Task: Add Attachment from Google Drive to Card Card0000000139 in Board Board0000000035 in Workspace WS0000000012 in Trello. Add Cover Orange to Card Card0000000139 in Board Board0000000035 in Workspace WS0000000012 in Trello. Add "Add Label …" with "Title" Title0000000139 to Button Button0000000139 to Card Card0000000139 in Board Board0000000035 in Workspace WS0000000012 in Trello. Add Description DS0000000139 to Card Card0000000139 in Board Board0000000035 in Workspace WS0000000012 in Trello. Add Comment CM0000000139 to Card Card0000000139 in Board Board0000000035 in Workspace WS0000000012 in Trello
Action: Mouse moved to (349, 523)
Screenshot: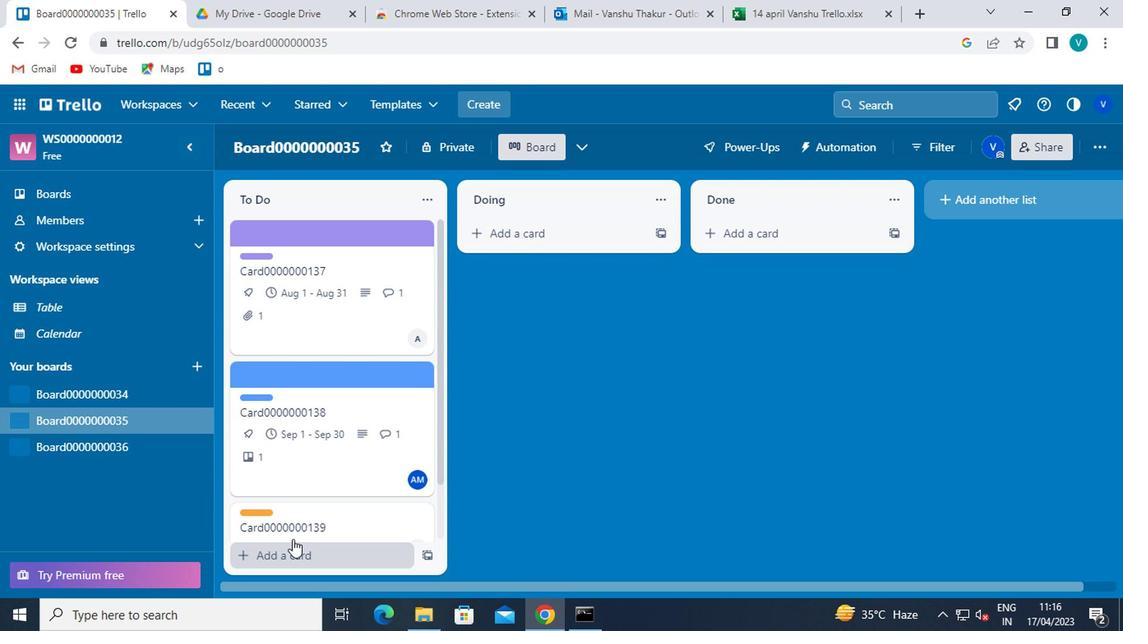 
Action: Mouse pressed left at (349, 523)
Screenshot: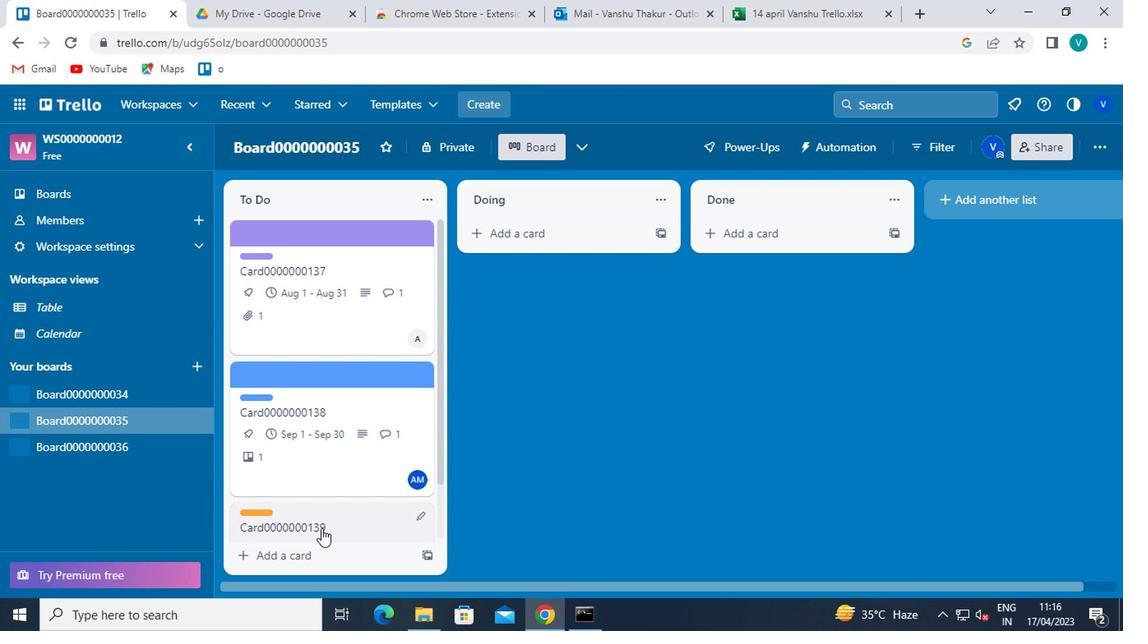 
Action: Mouse moved to (789, 364)
Screenshot: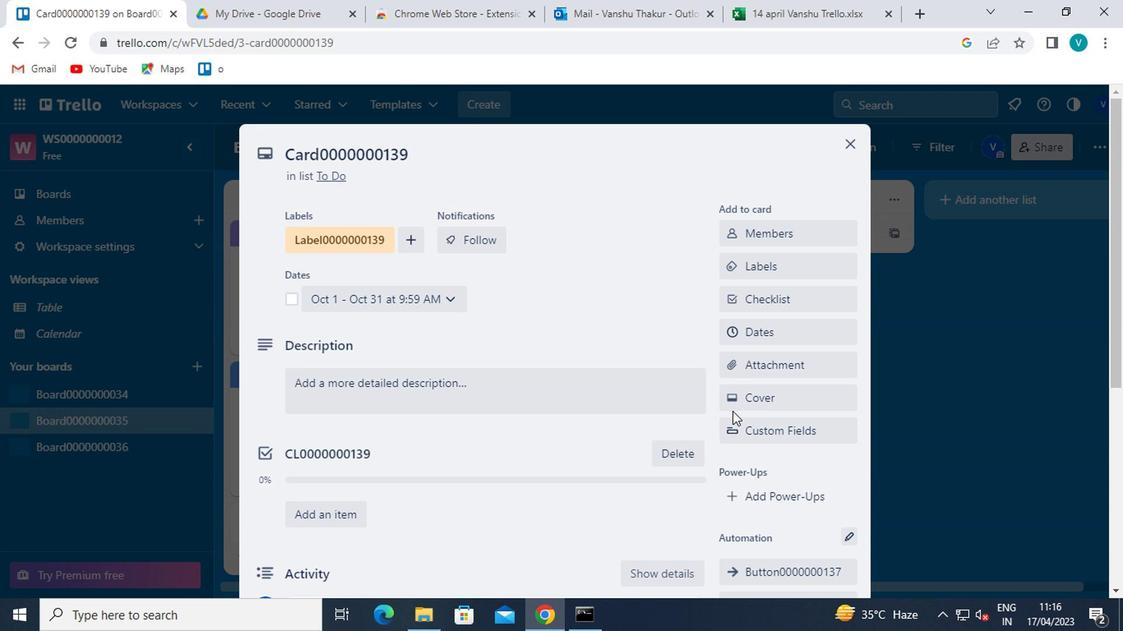 
Action: Mouse pressed left at (789, 364)
Screenshot: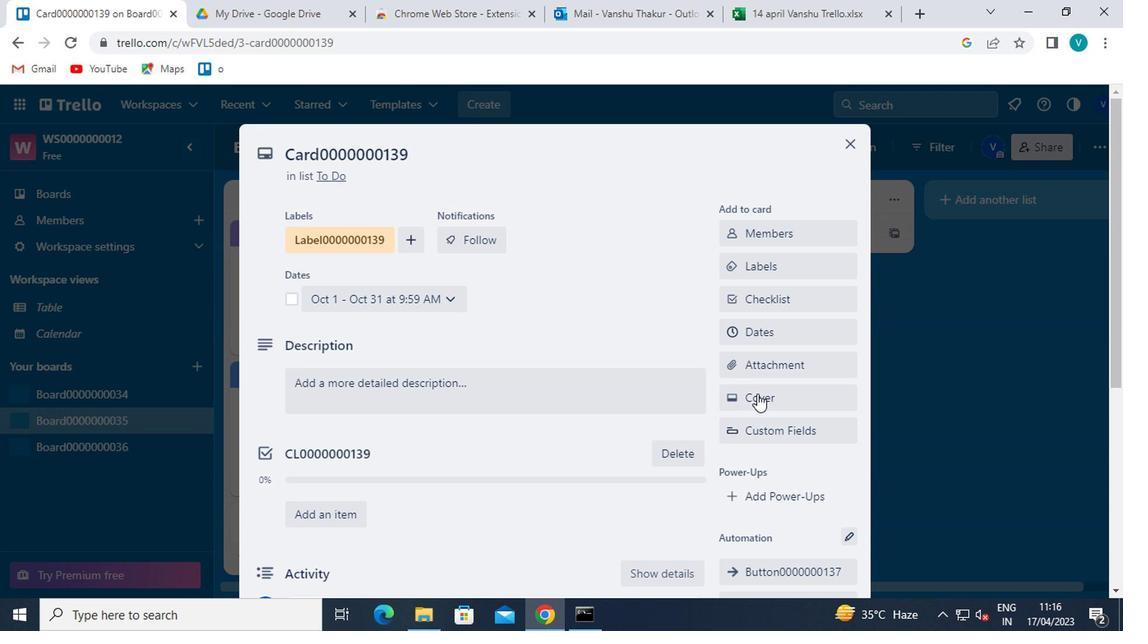 
Action: Mouse moved to (807, 225)
Screenshot: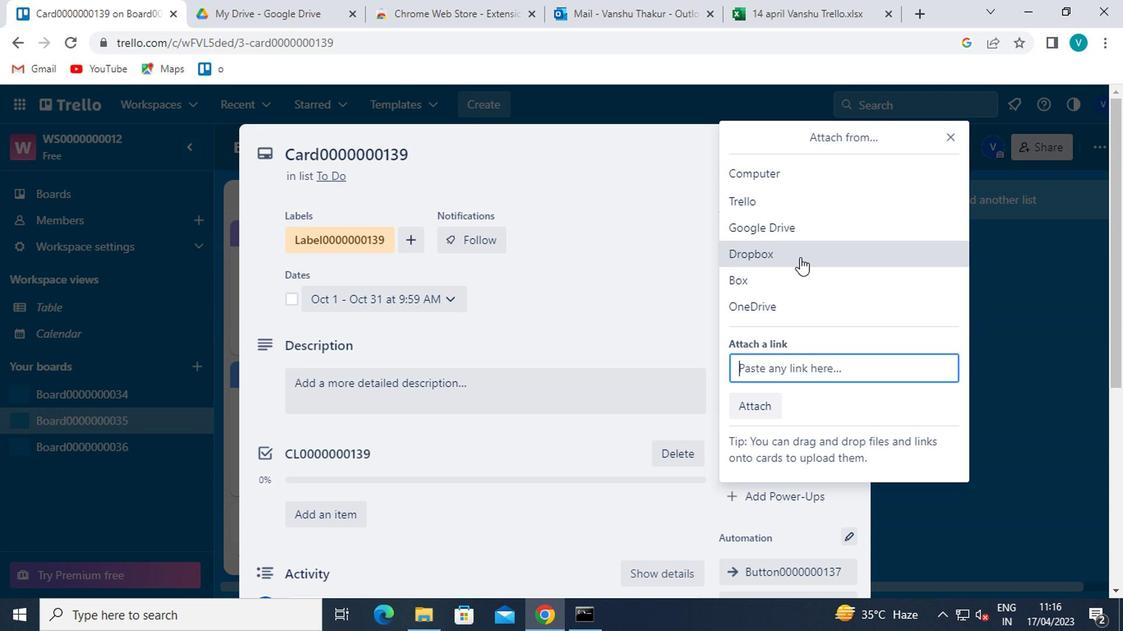 
Action: Mouse pressed left at (807, 225)
Screenshot: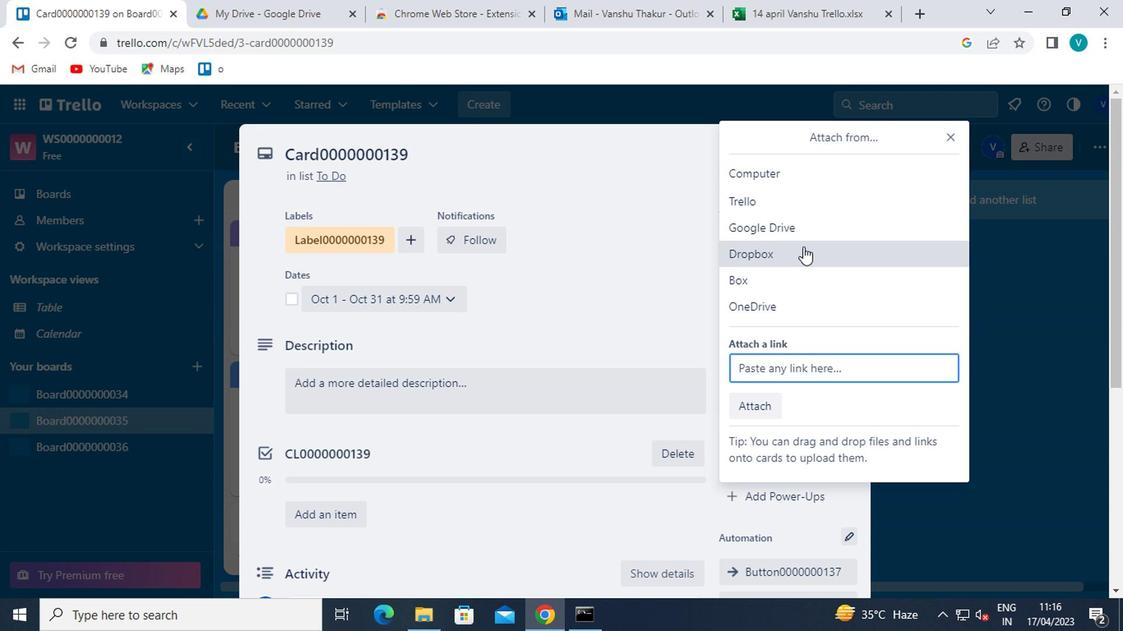 
Action: Mouse moved to (356, 352)
Screenshot: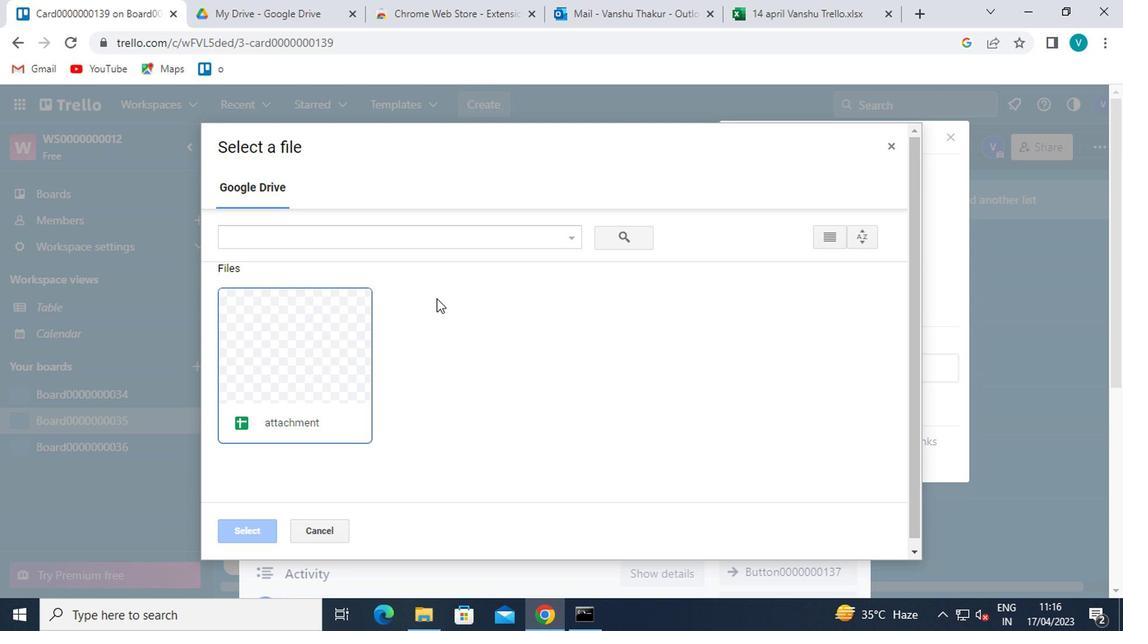 
Action: Mouse pressed left at (356, 352)
Screenshot: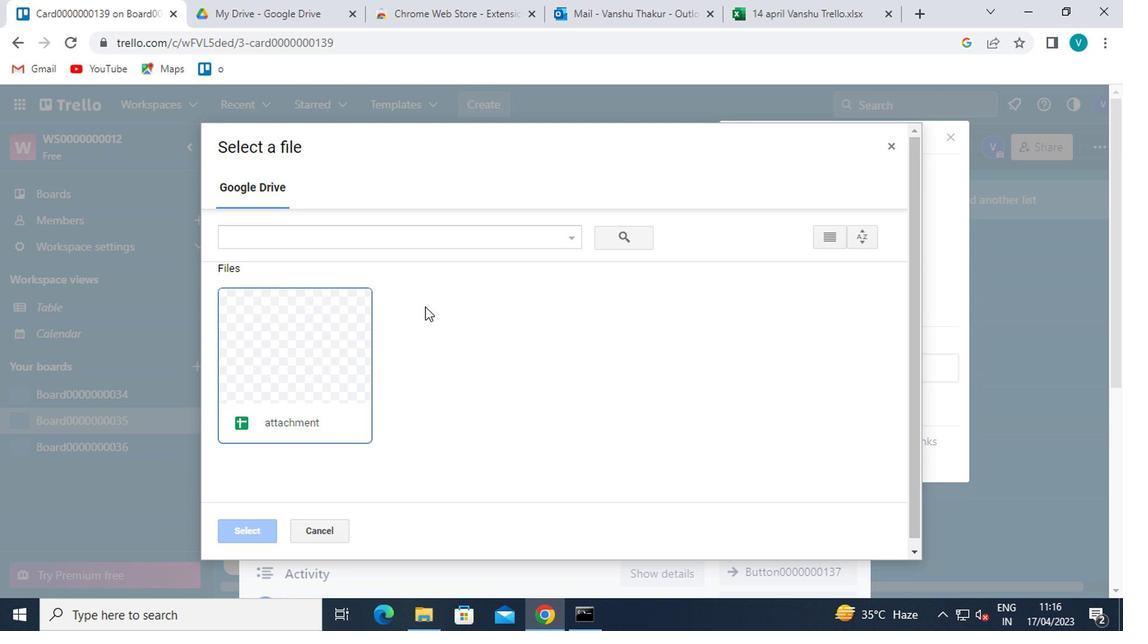 
Action: Mouse moved to (227, 528)
Screenshot: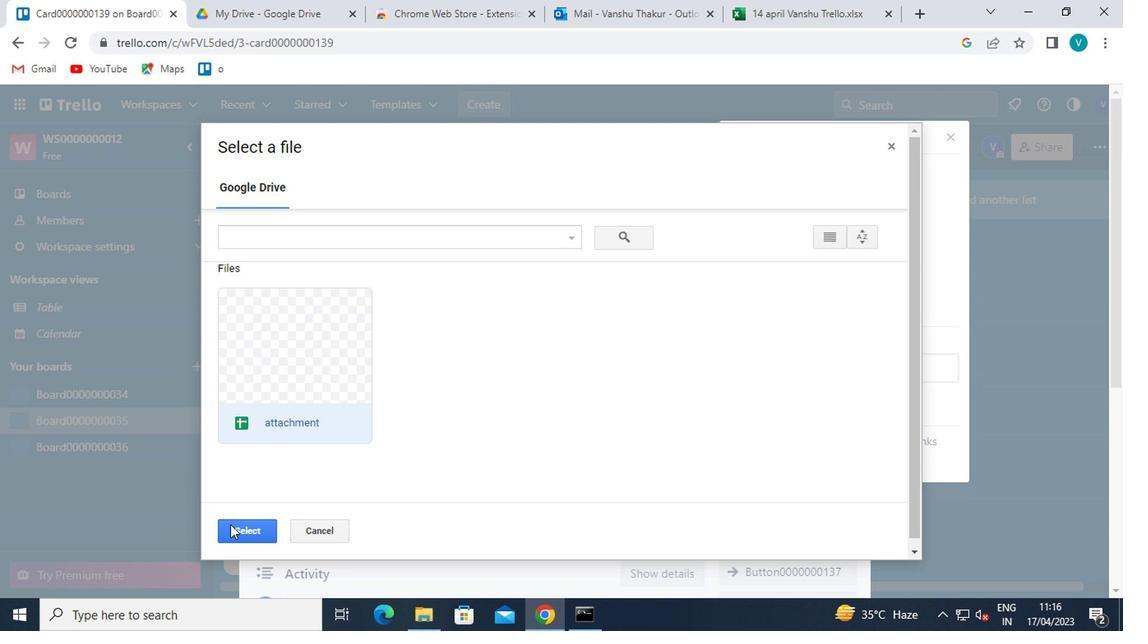 
Action: Mouse pressed left at (227, 528)
Screenshot: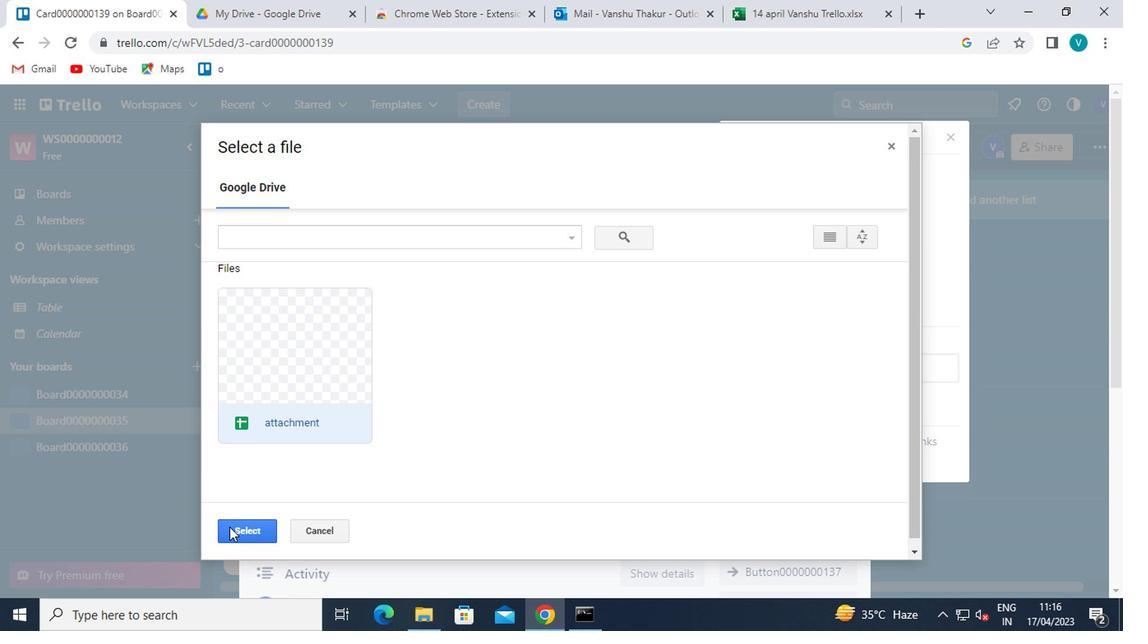 
Action: Mouse moved to (756, 397)
Screenshot: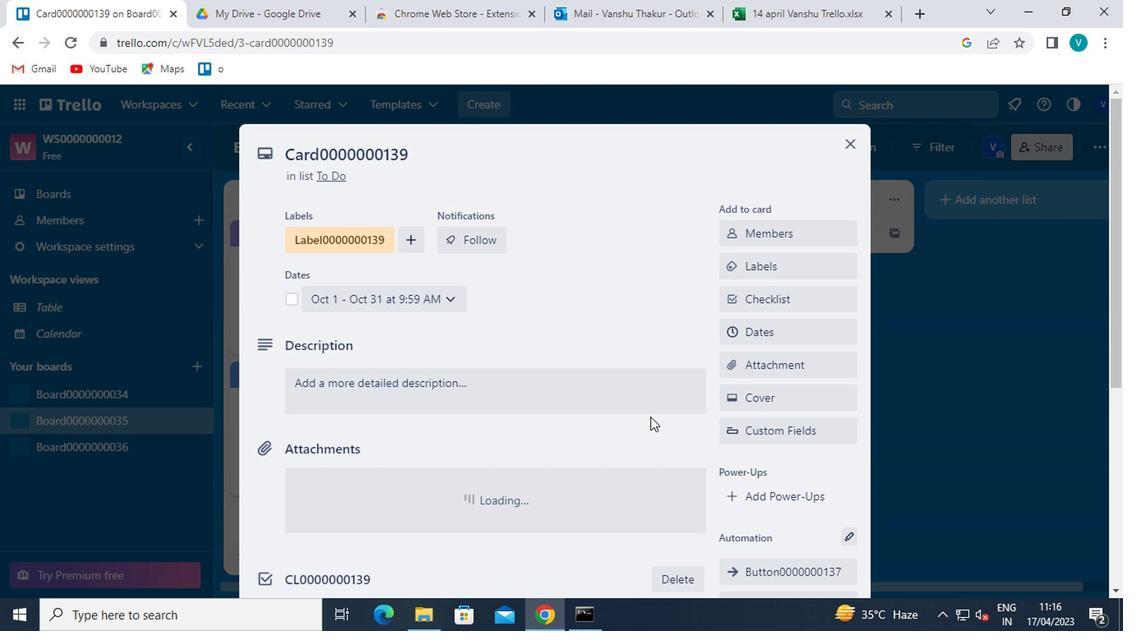 
Action: Mouse pressed left at (756, 397)
Screenshot: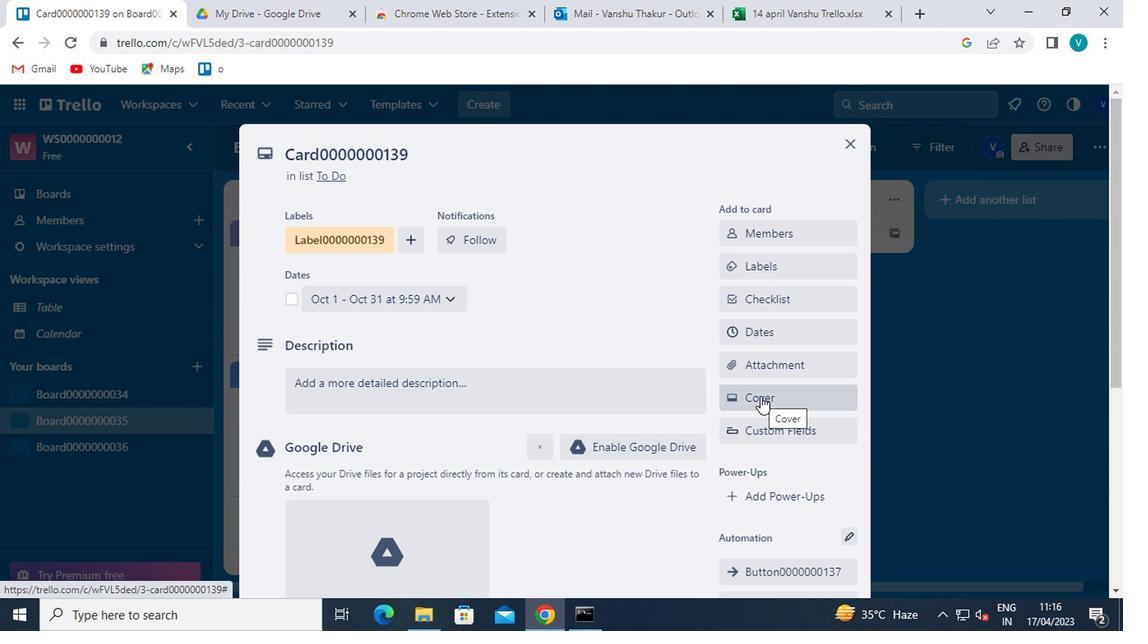
Action: Mouse moved to (845, 285)
Screenshot: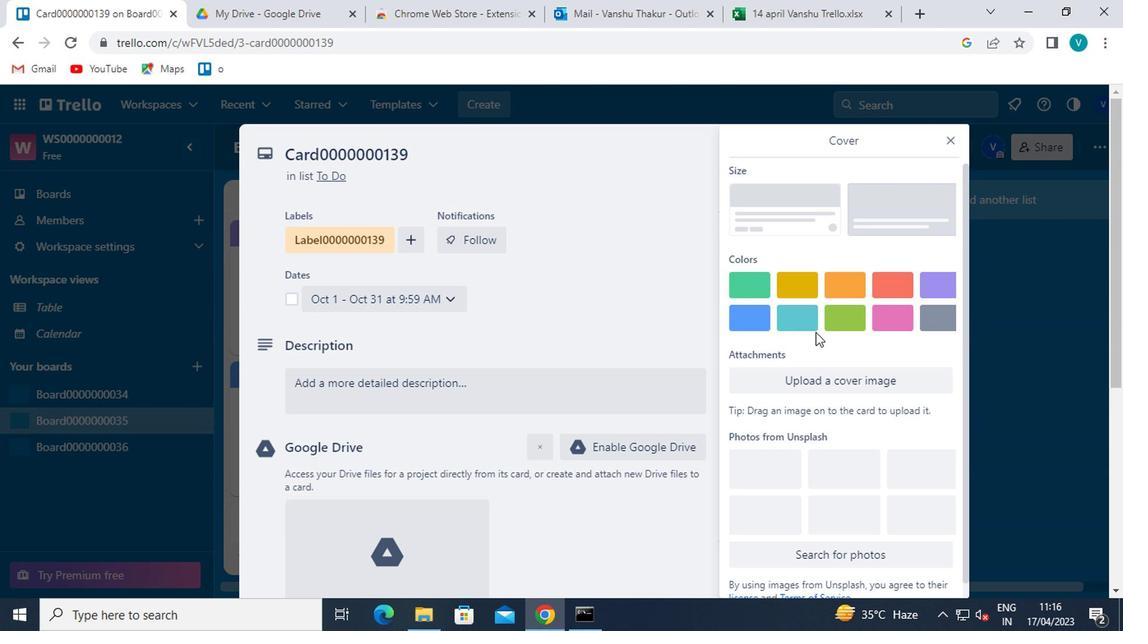 
Action: Mouse pressed left at (845, 285)
Screenshot: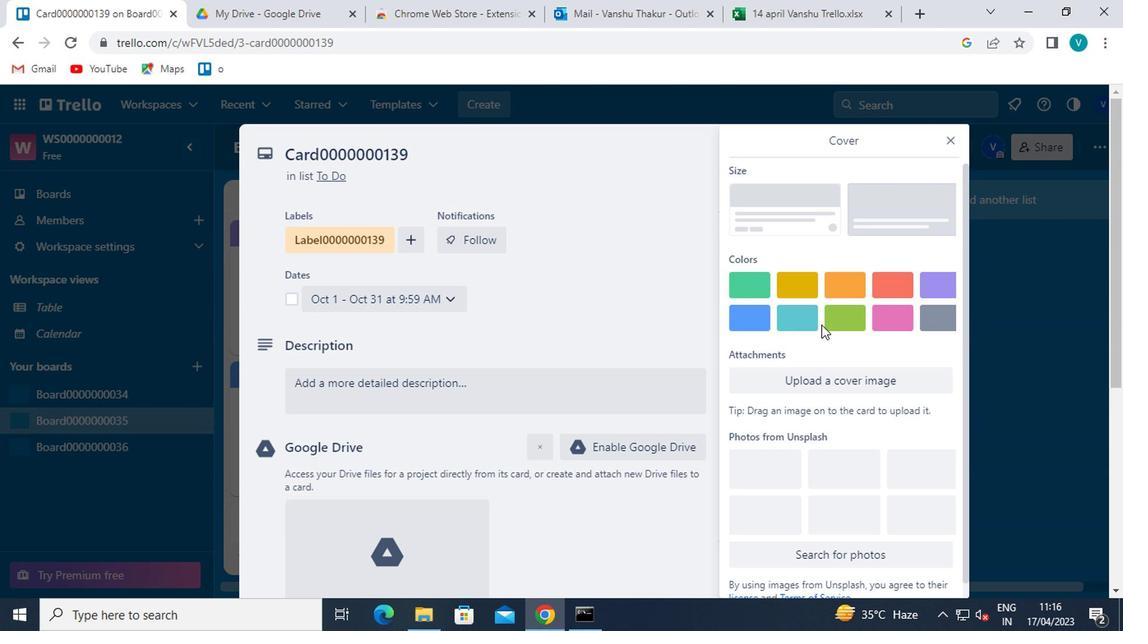 
Action: Mouse moved to (941, 136)
Screenshot: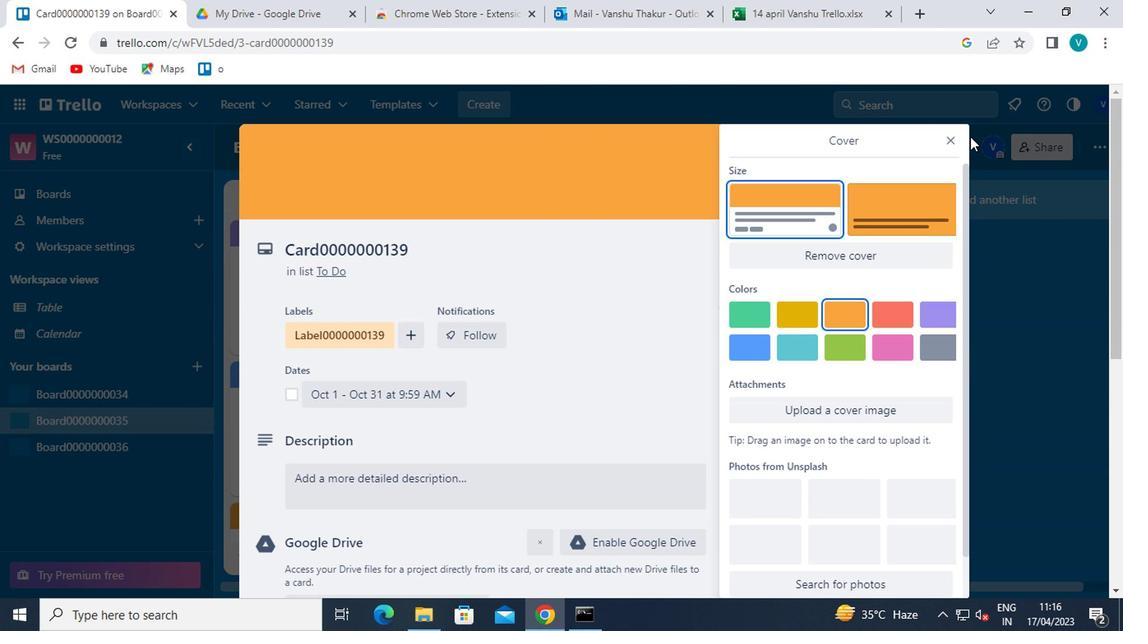 
Action: Mouse pressed left at (941, 136)
Screenshot: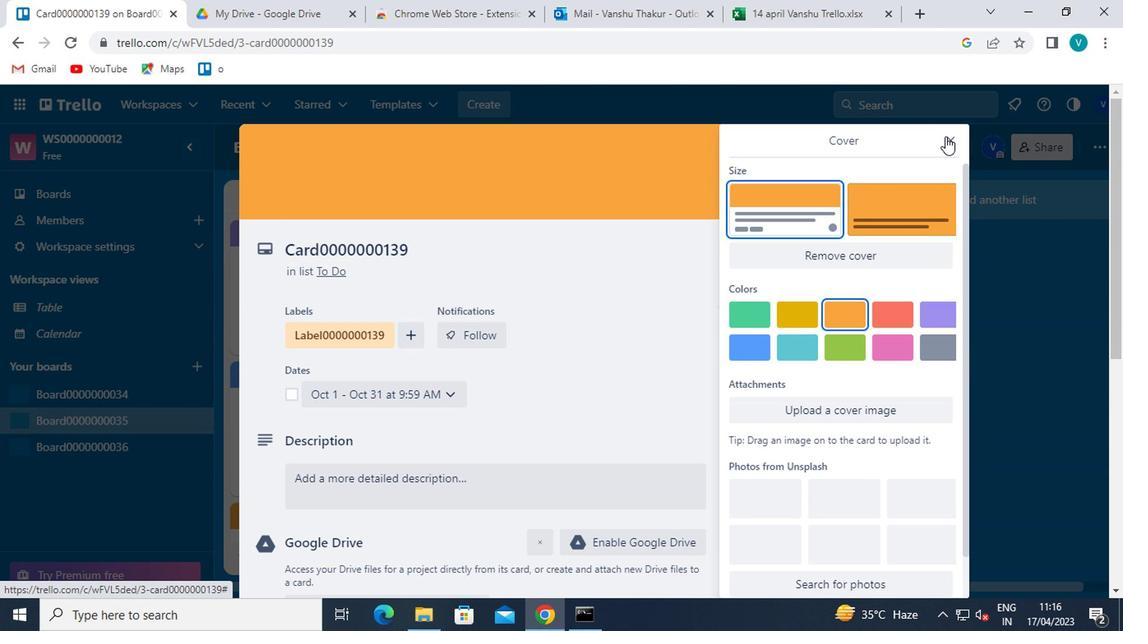 
Action: Mouse moved to (777, 481)
Screenshot: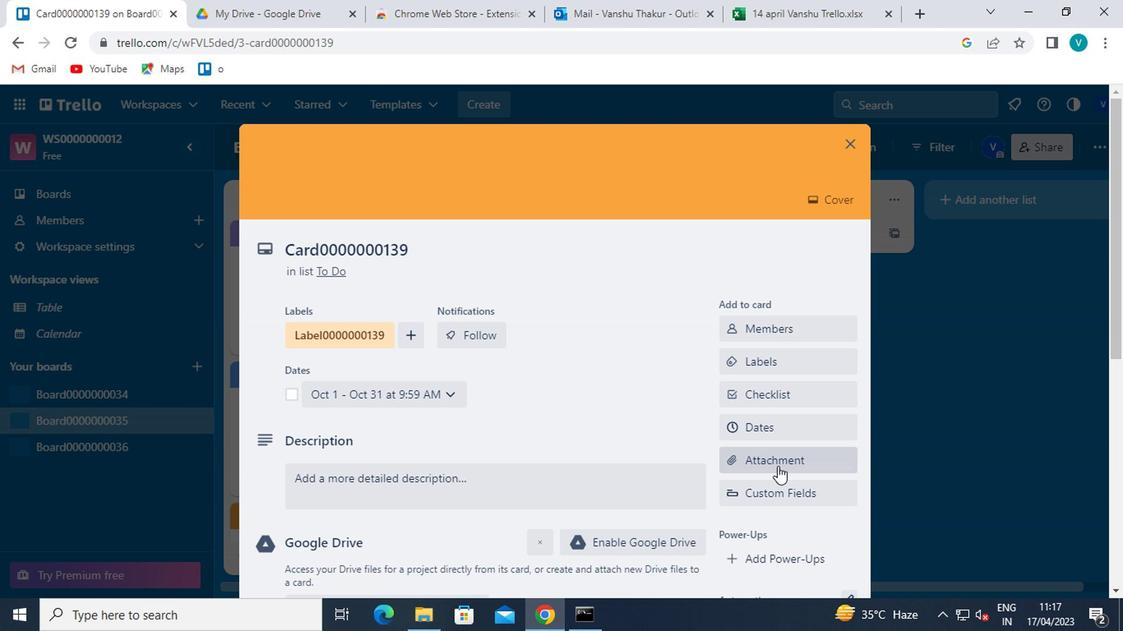 
Action: Mouse scrolled (777, 480) with delta (0, 0)
Screenshot: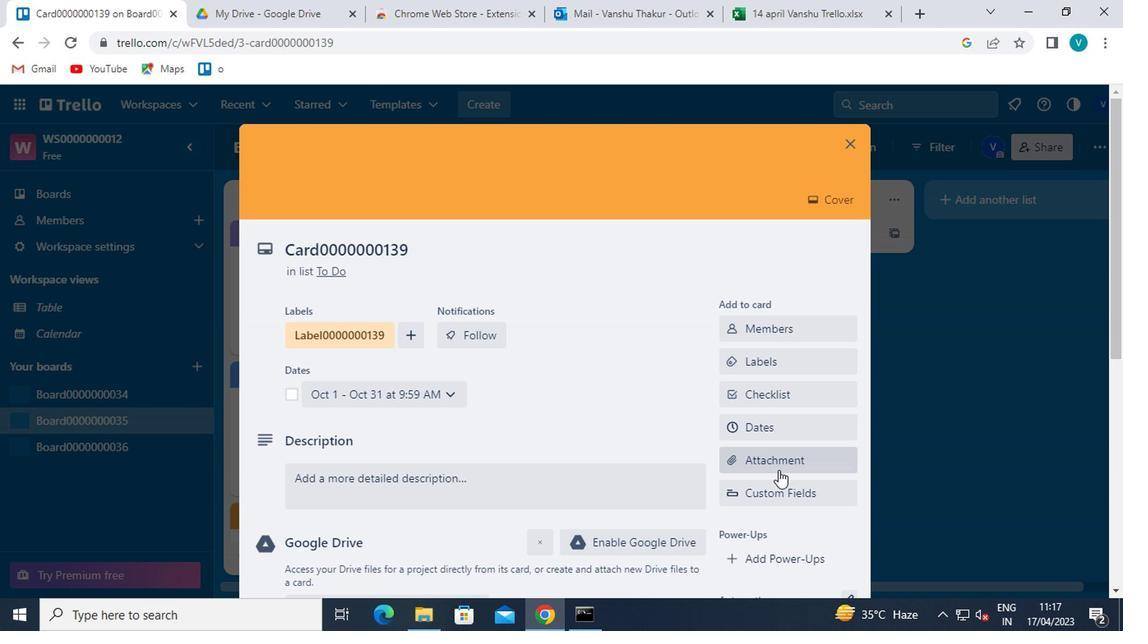 
Action: Mouse scrolled (777, 480) with delta (0, 0)
Screenshot: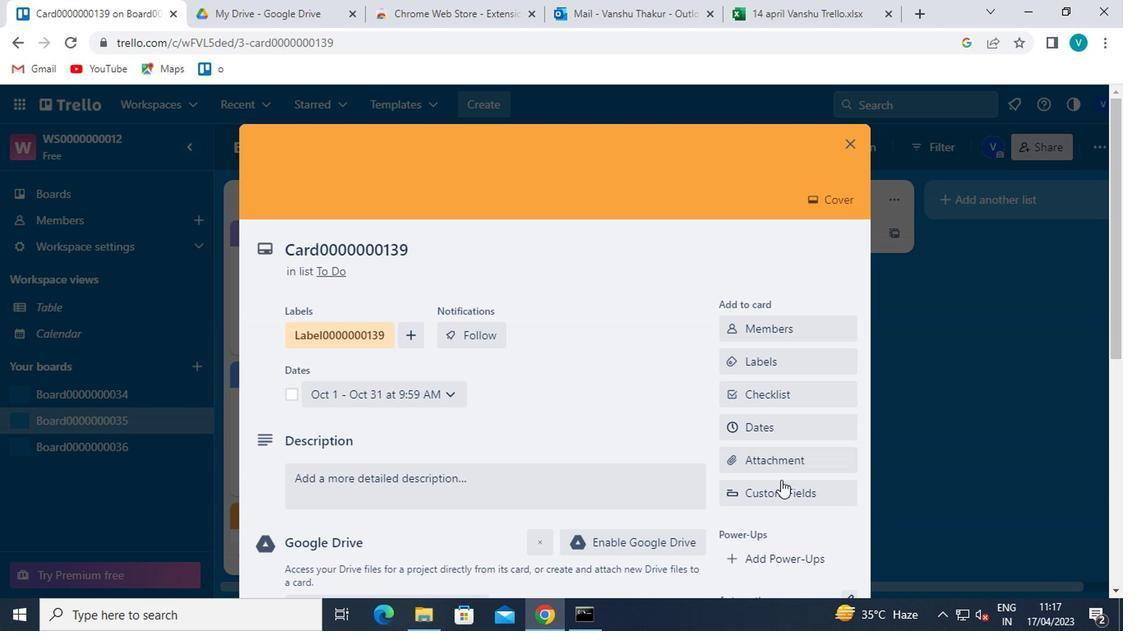 
Action: Mouse moved to (777, 481)
Screenshot: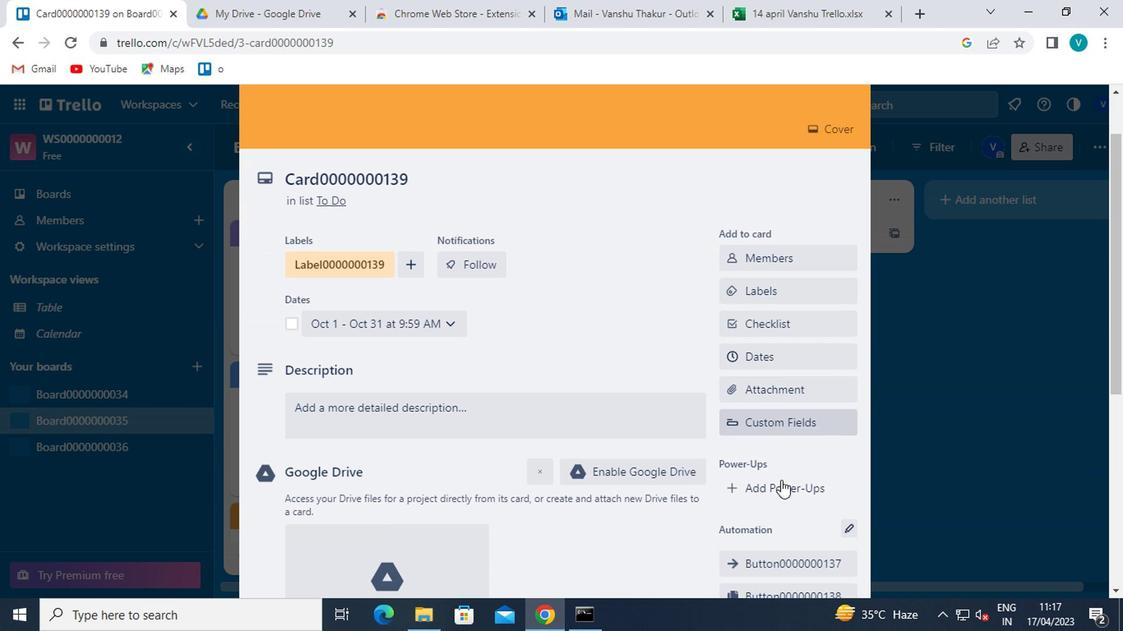 
Action: Mouse scrolled (777, 480) with delta (0, 0)
Screenshot: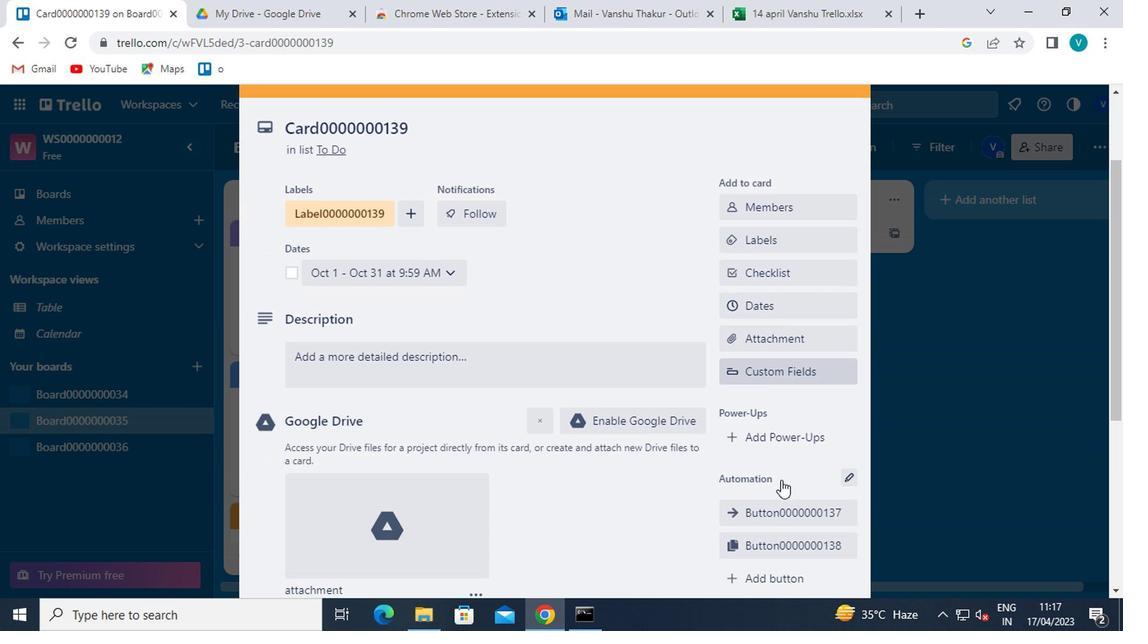 
Action: Mouse moved to (784, 461)
Screenshot: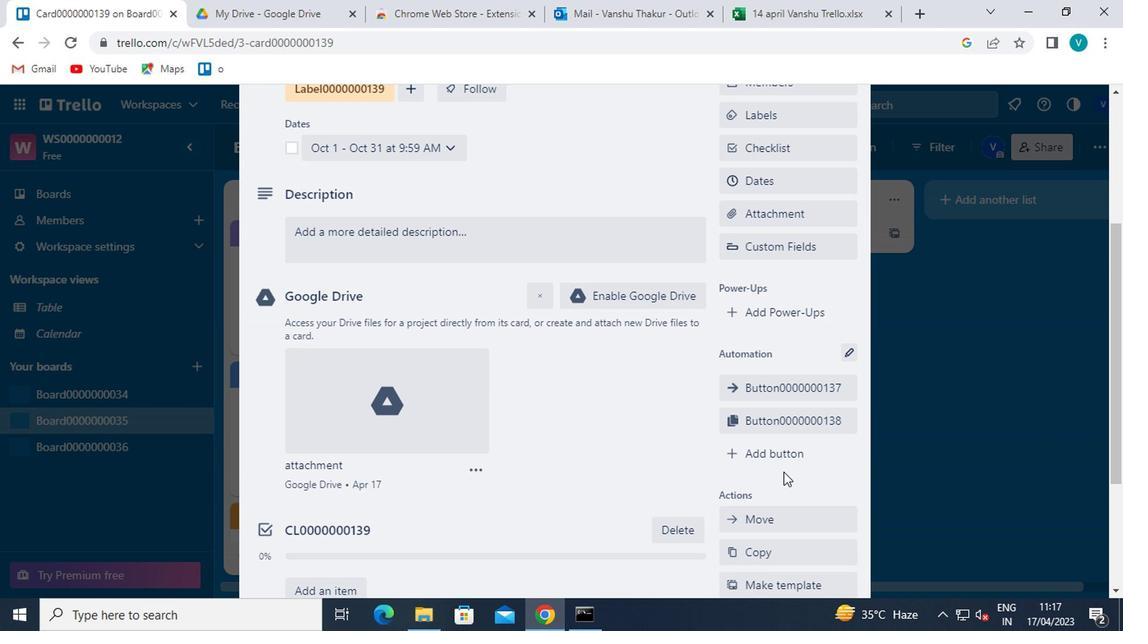 
Action: Mouse pressed left at (784, 461)
Screenshot: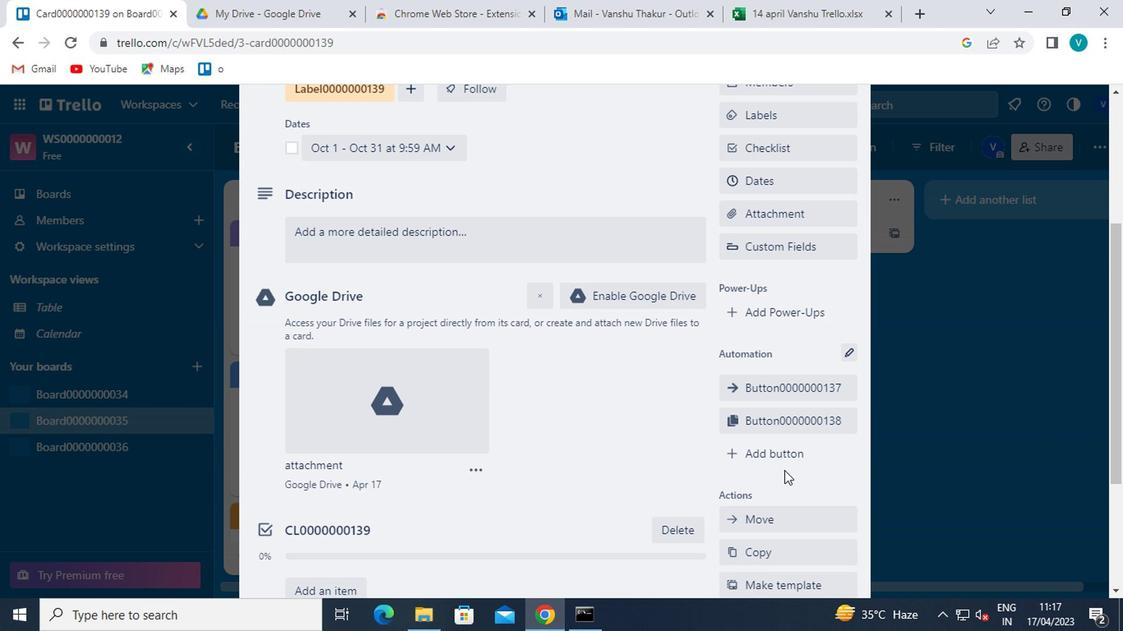 
Action: Mouse moved to (809, 287)
Screenshot: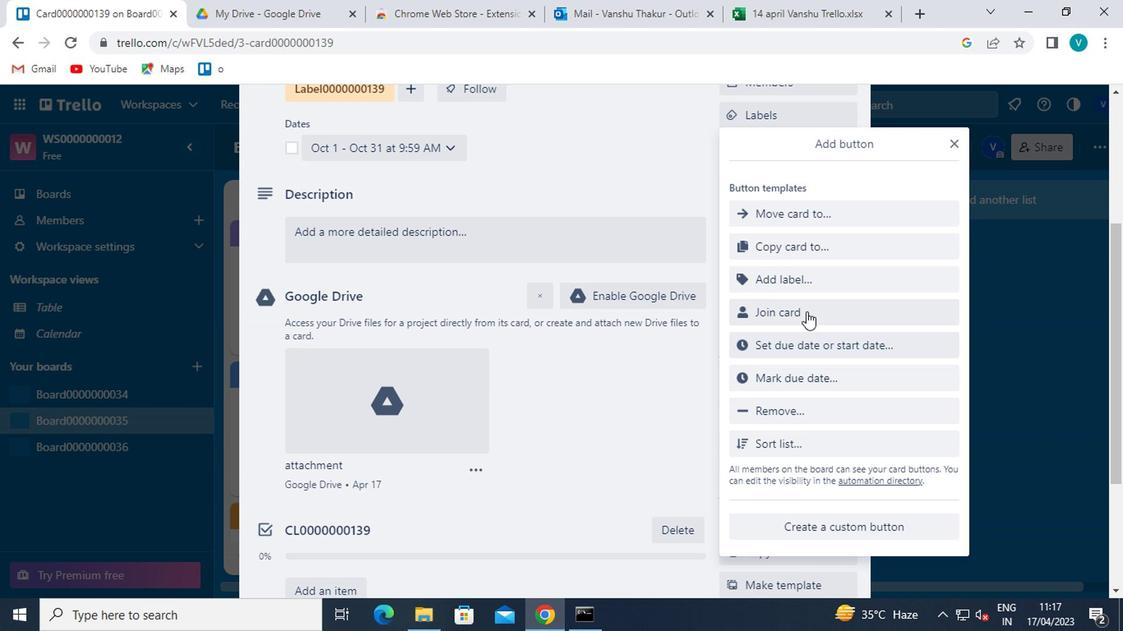 
Action: Mouse pressed left at (809, 287)
Screenshot: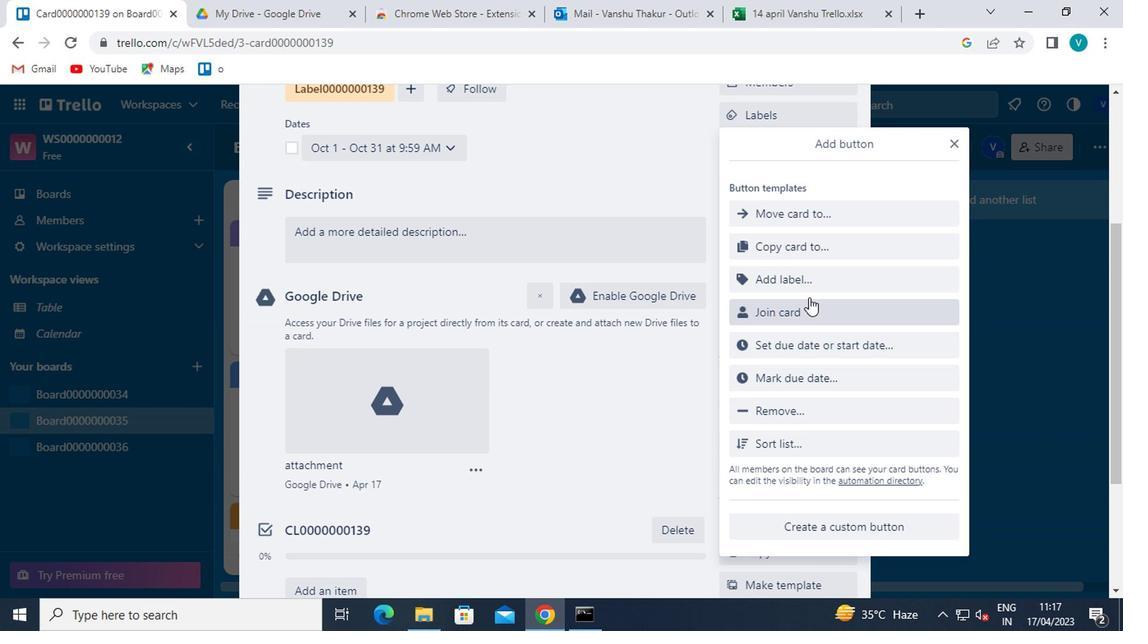 
Action: Mouse moved to (825, 210)
Screenshot: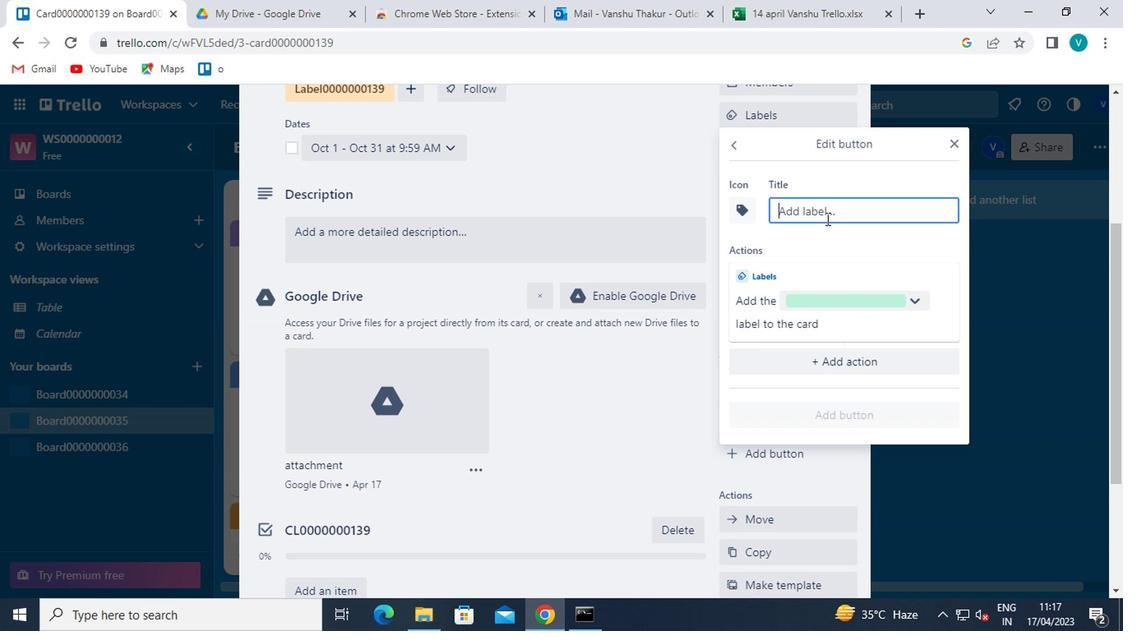 
Action: Mouse pressed left at (825, 210)
Screenshot: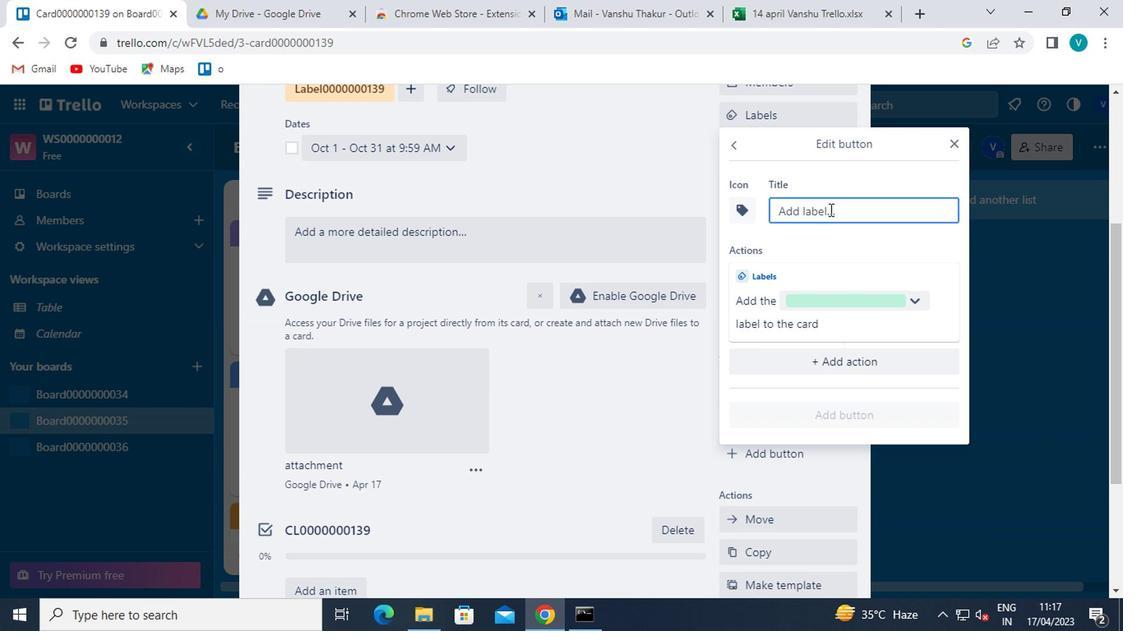 
Action: Mouse moved to (825, 209)
Screenshot: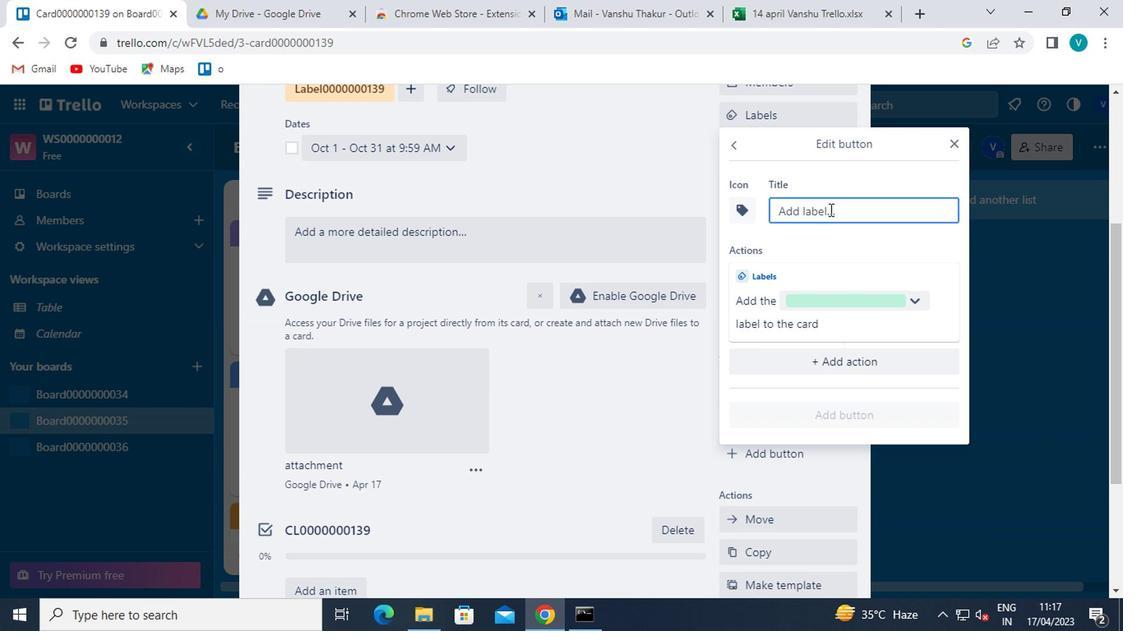 
Action: Key pressed <Key.shift>TITLE0000000139
Screenshot: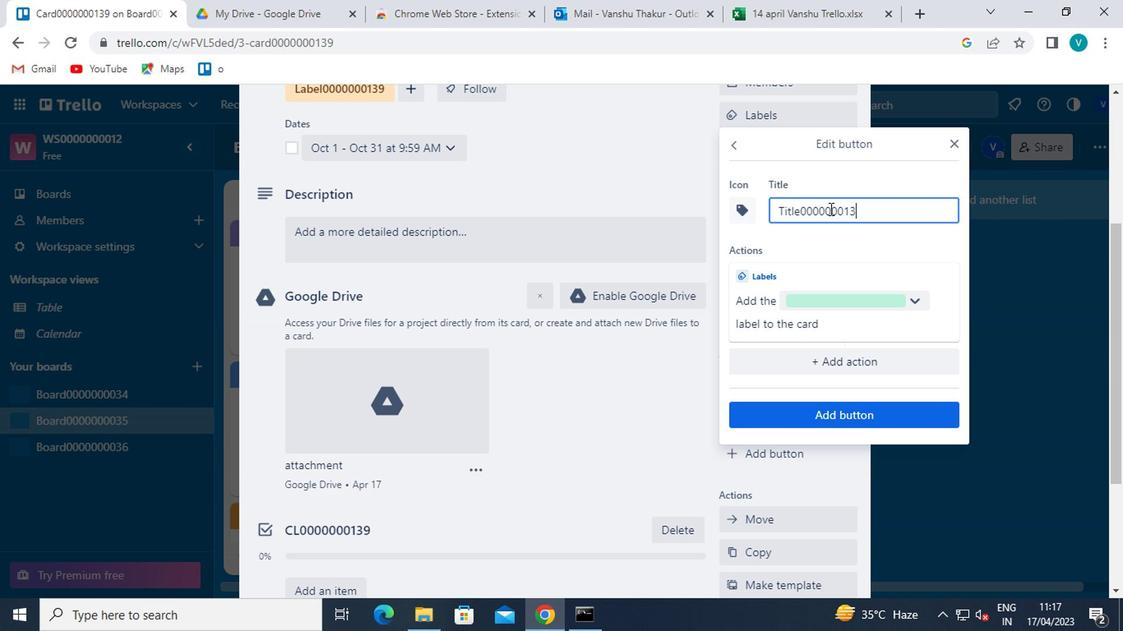 
Action: Mouse moved to (845, 409)
Screenshot: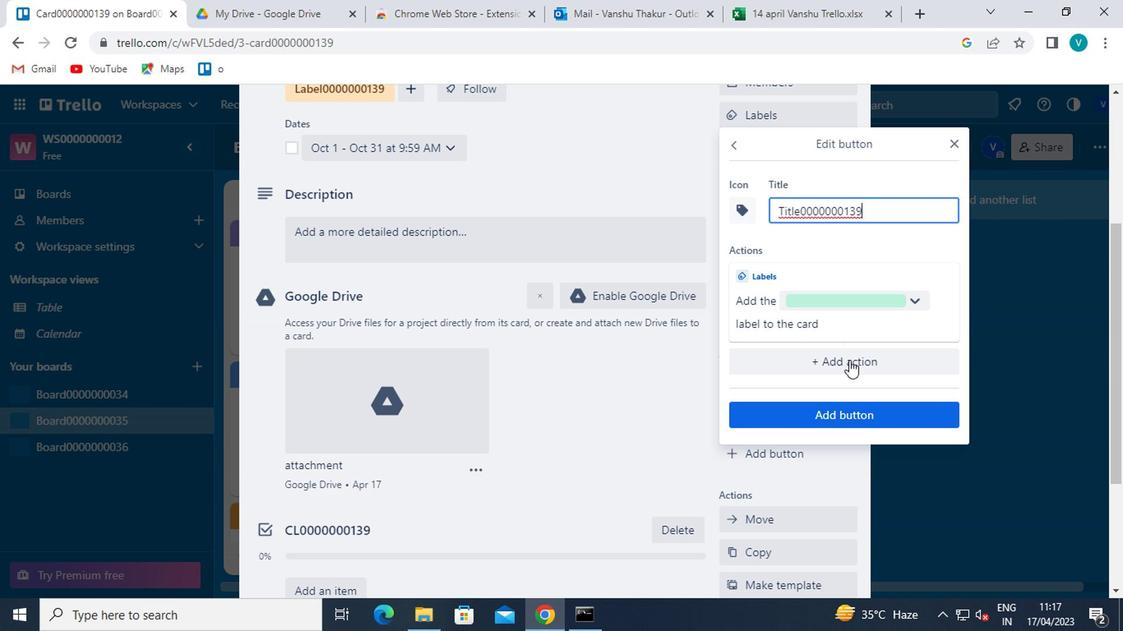 
Action: Mouse pressed left at (845, 409)
Screenshot: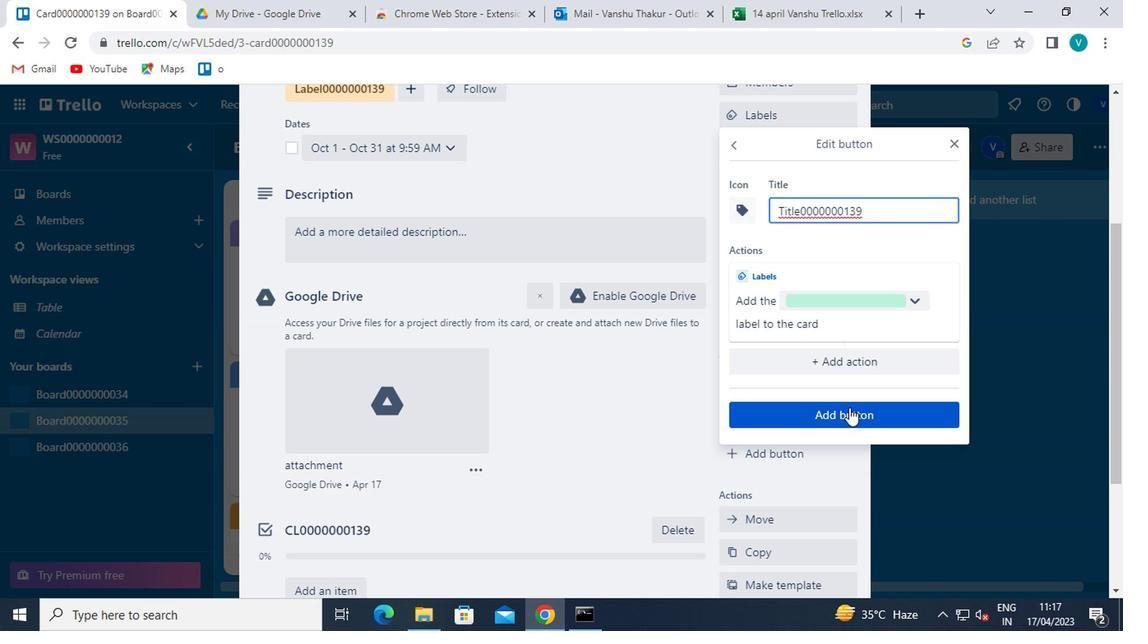 
Action: Mouse moved to (558, 253)
Screenshot: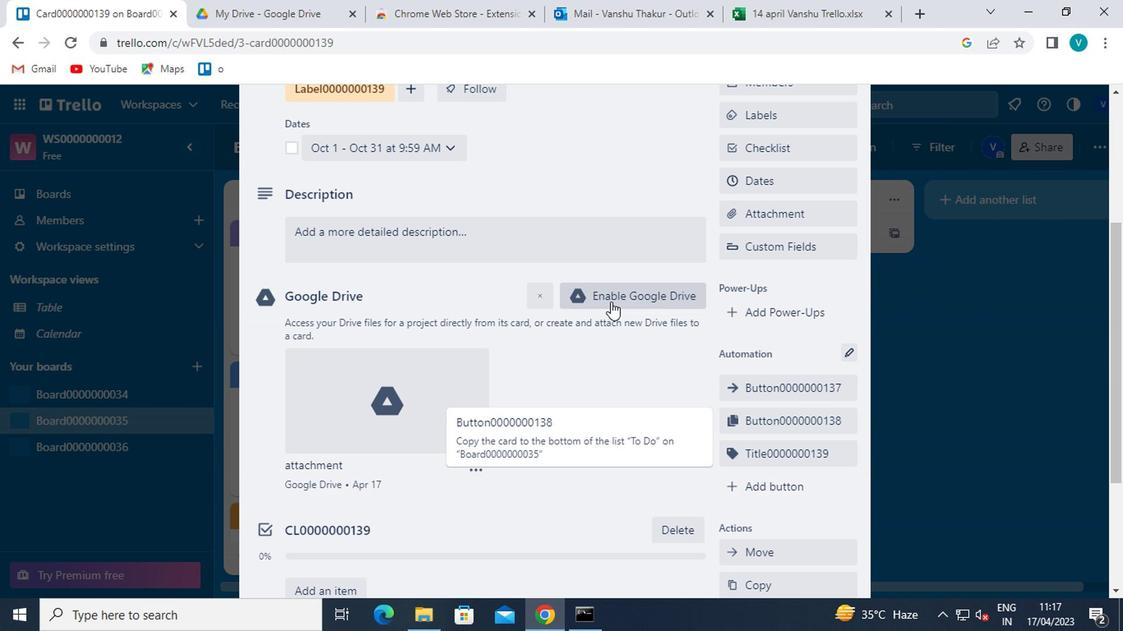 
Action: Mouse pressed left at (558, 253)
Screenshot: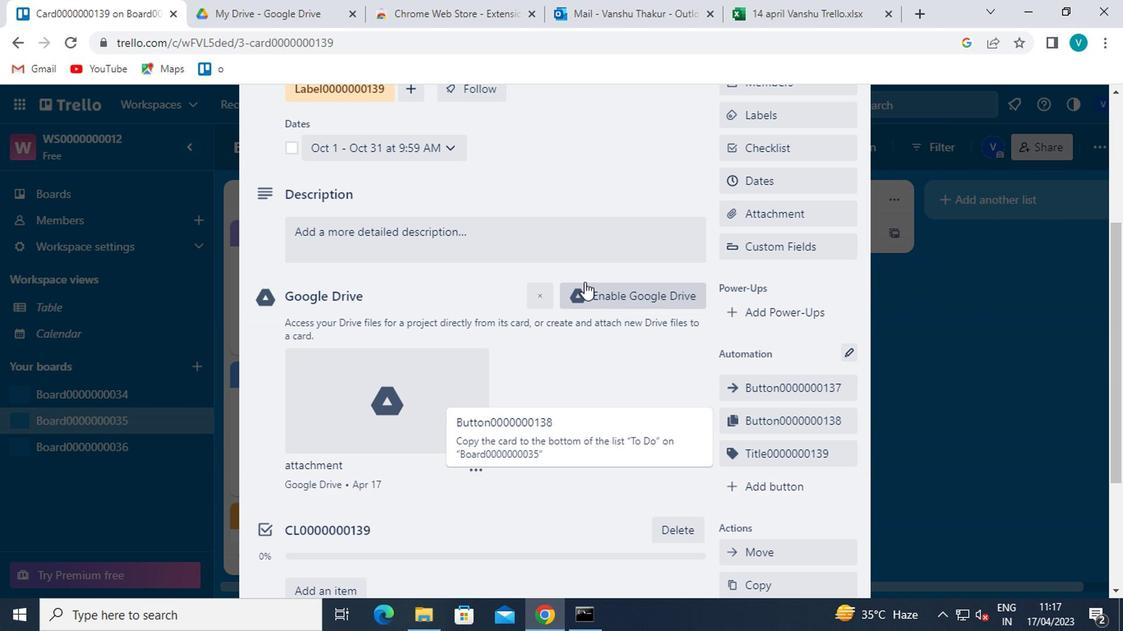 
Action: Mouse moved to (568, 245)
Screenshot: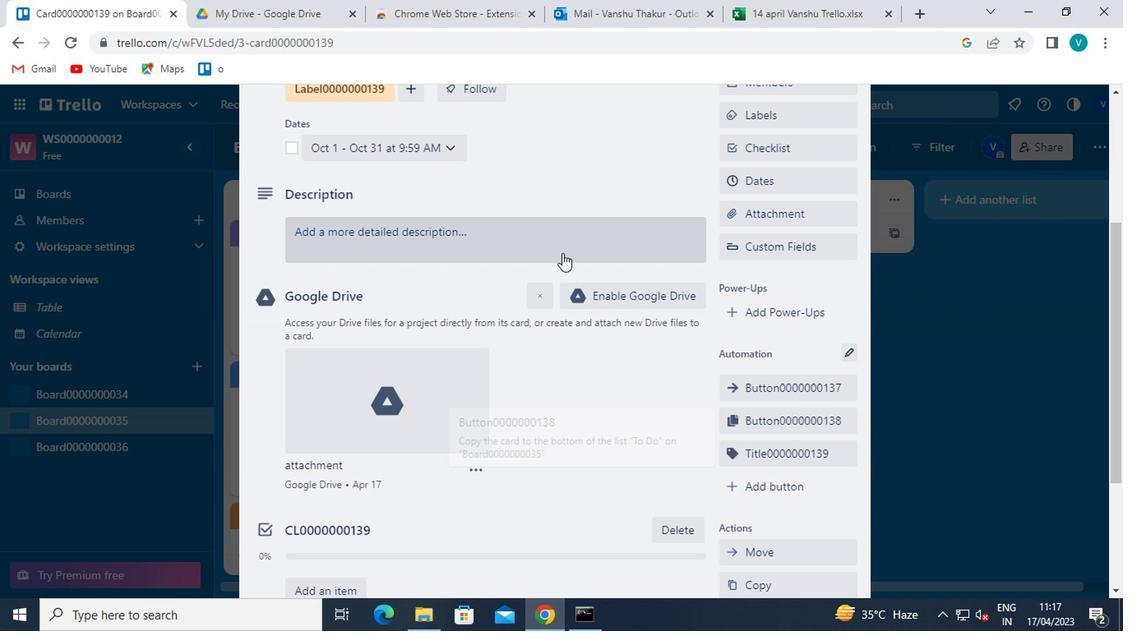 
Action: Key pressed <Key.shift>DS0000000139
Screenshot: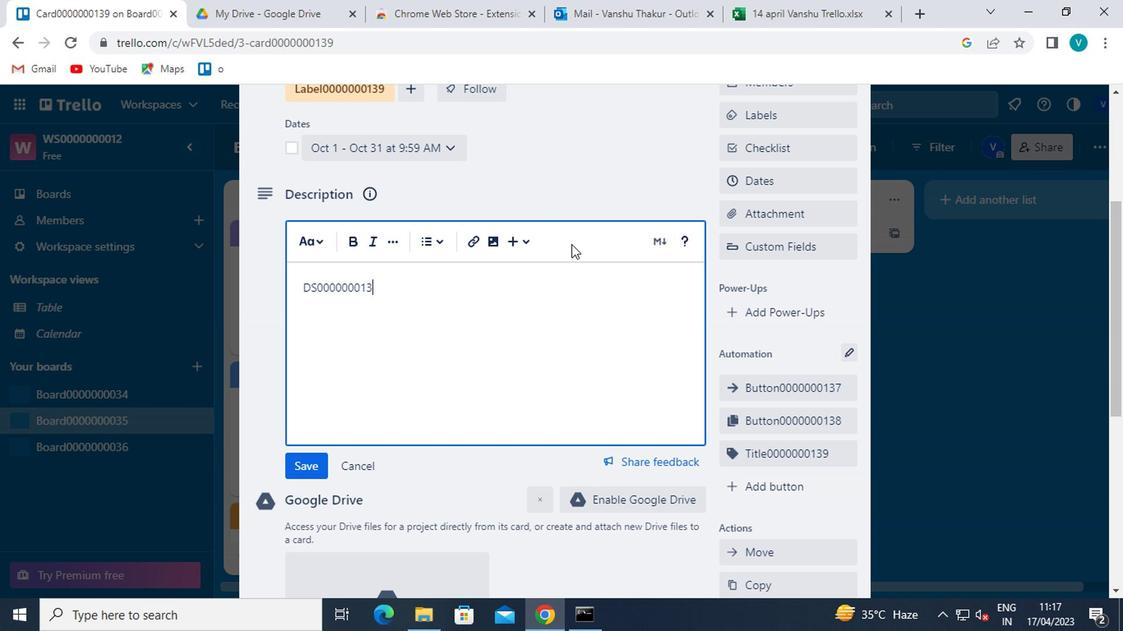 
Action: Mouse moved to (309, 464)
Screenshot: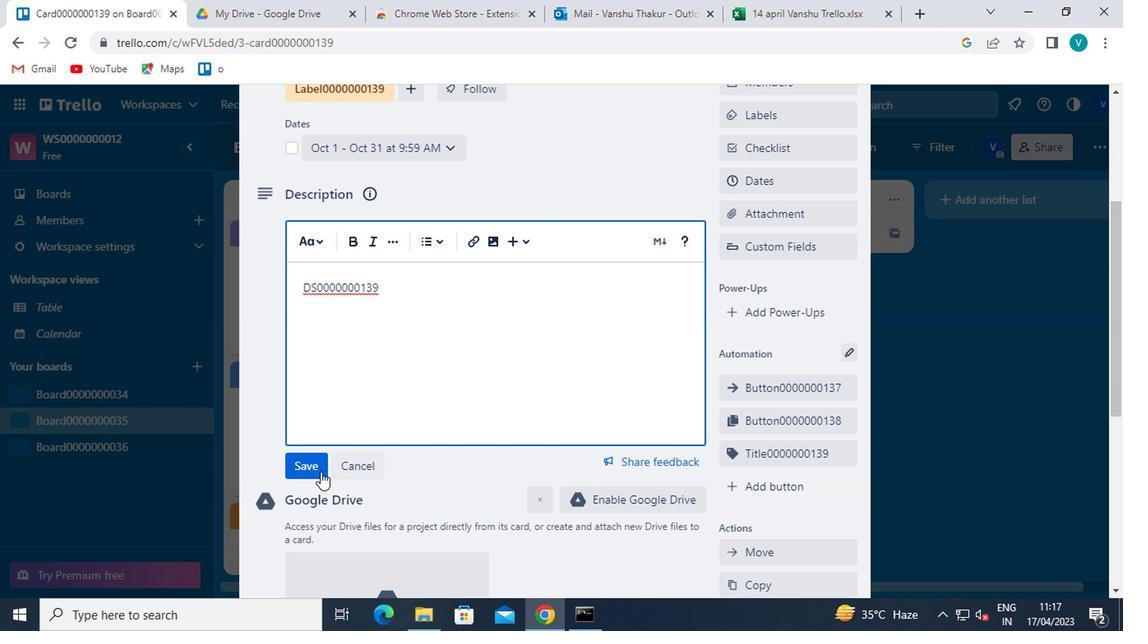 
Action: Mouse pressed left at (309, 464)
Screenshot: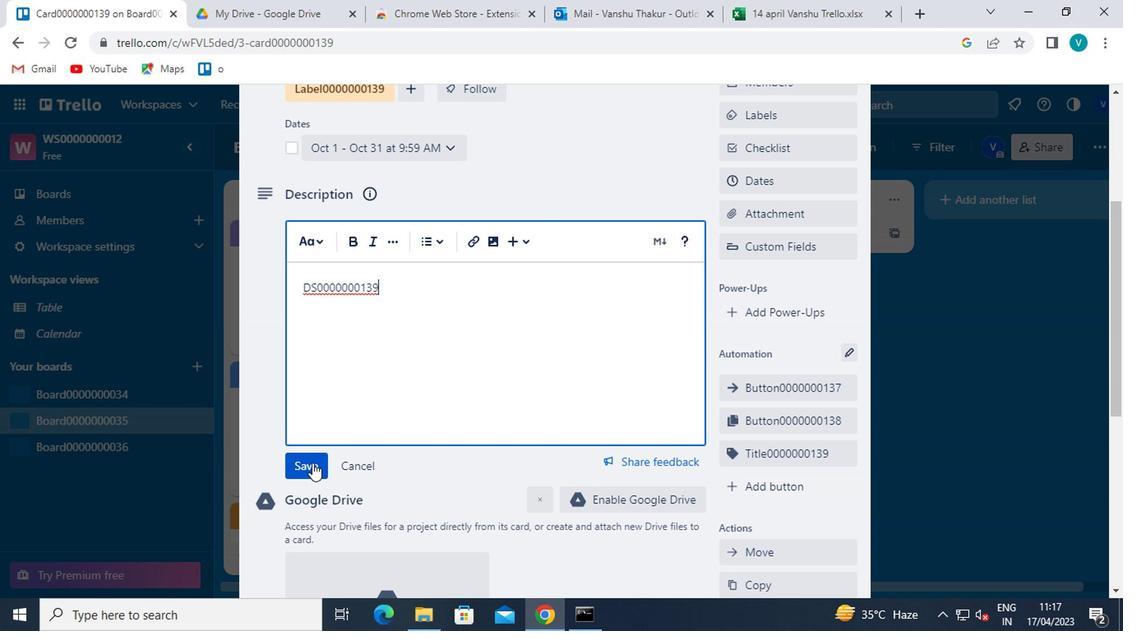
Action: Mouse moved to (317, 490)
Screenshot: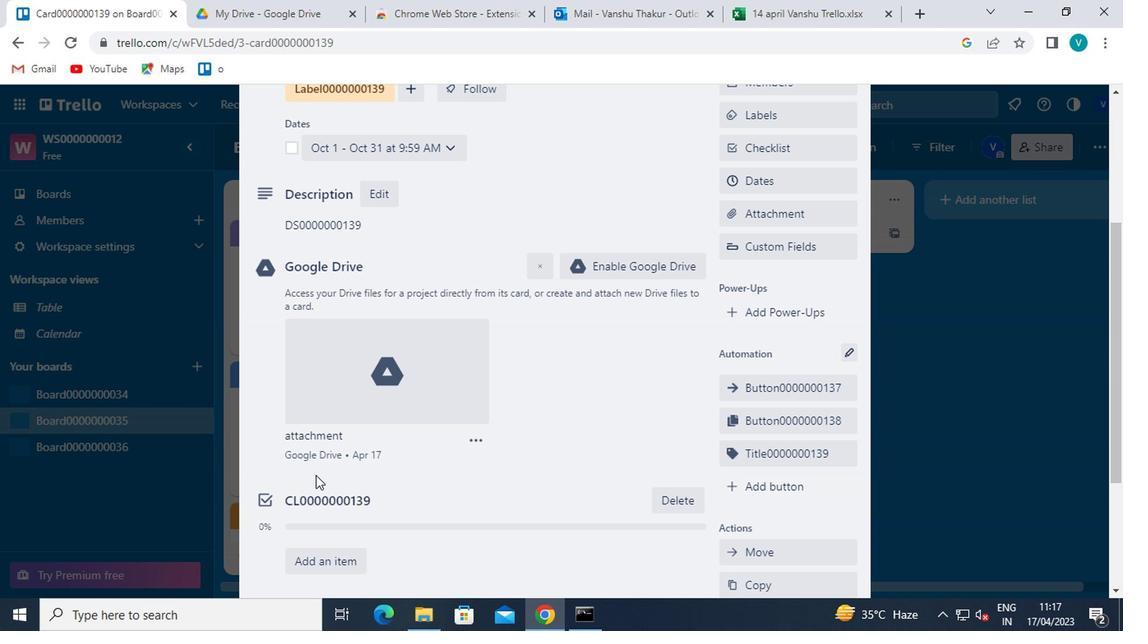 
Action: Mouse scrolled (317, 489) with delta (0, -1)
Screenshot: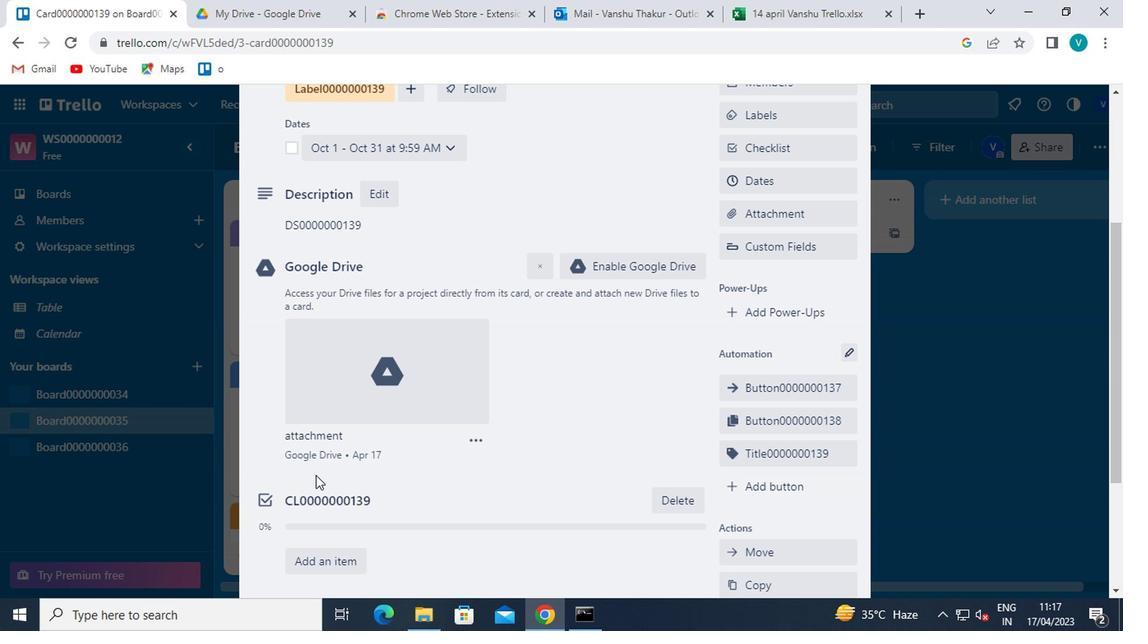 
Action: Mouse moved to (317, 492)
Screenshot: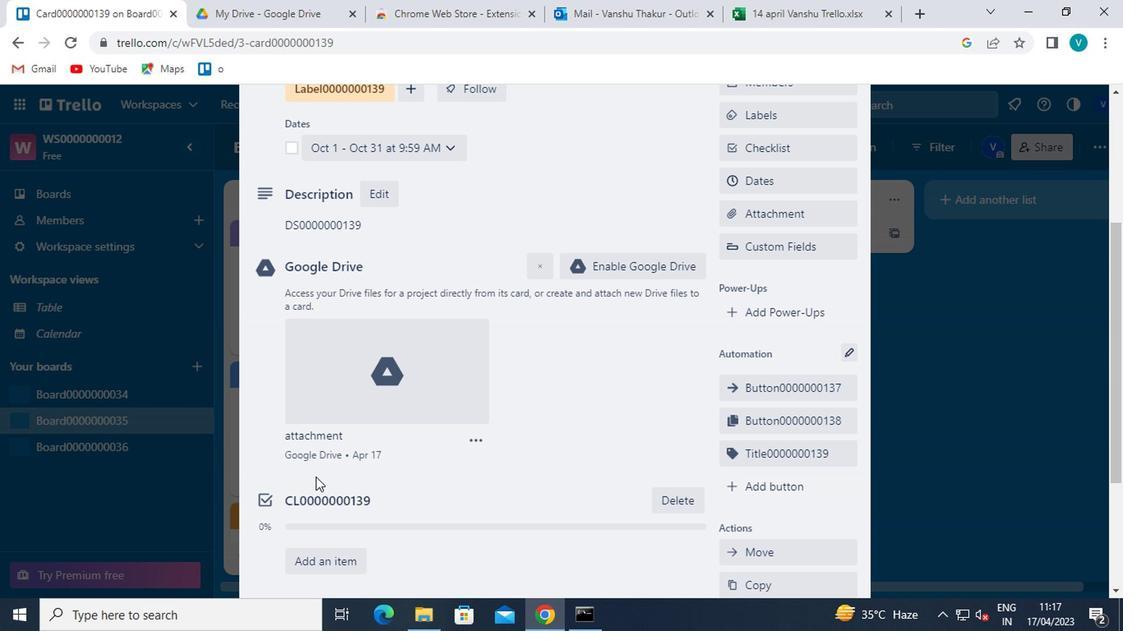 
Action: Mouse scrolled (317, 491) with delta (0, -1)
Screenshot: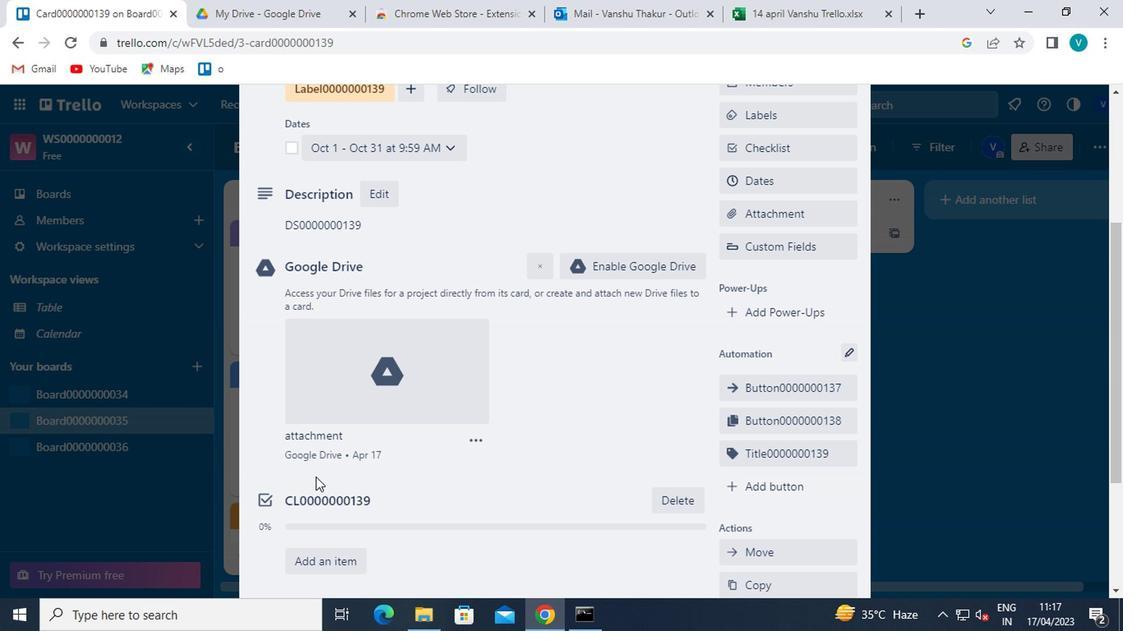 
Action: Mouse moved to (337, 506)
Screenshot: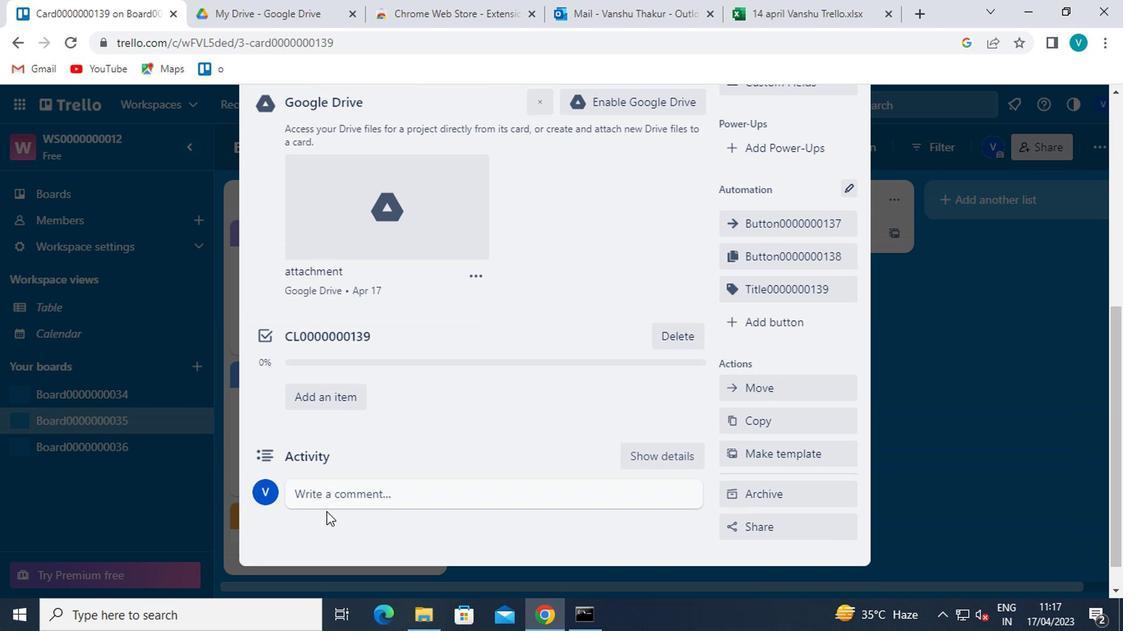 
Action: Mouse pressed left at (337, 506)
Screenshot: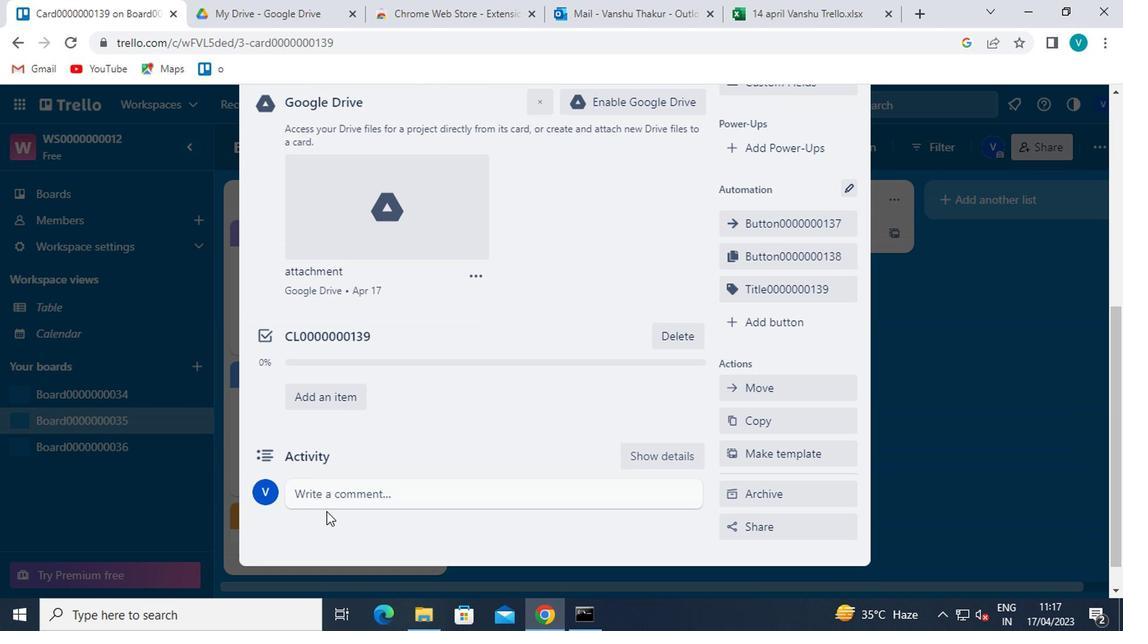 
Action: Key pressed <Key.shift>CM000
Screenshot: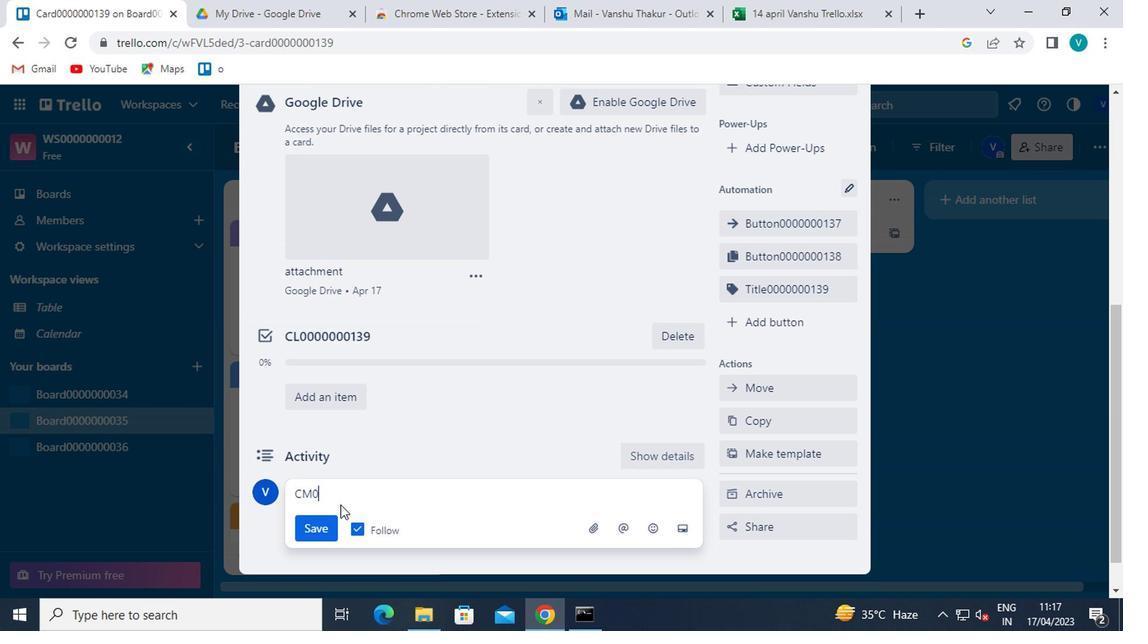 
Action: Mouse moved to (338, 505)
Screenshot: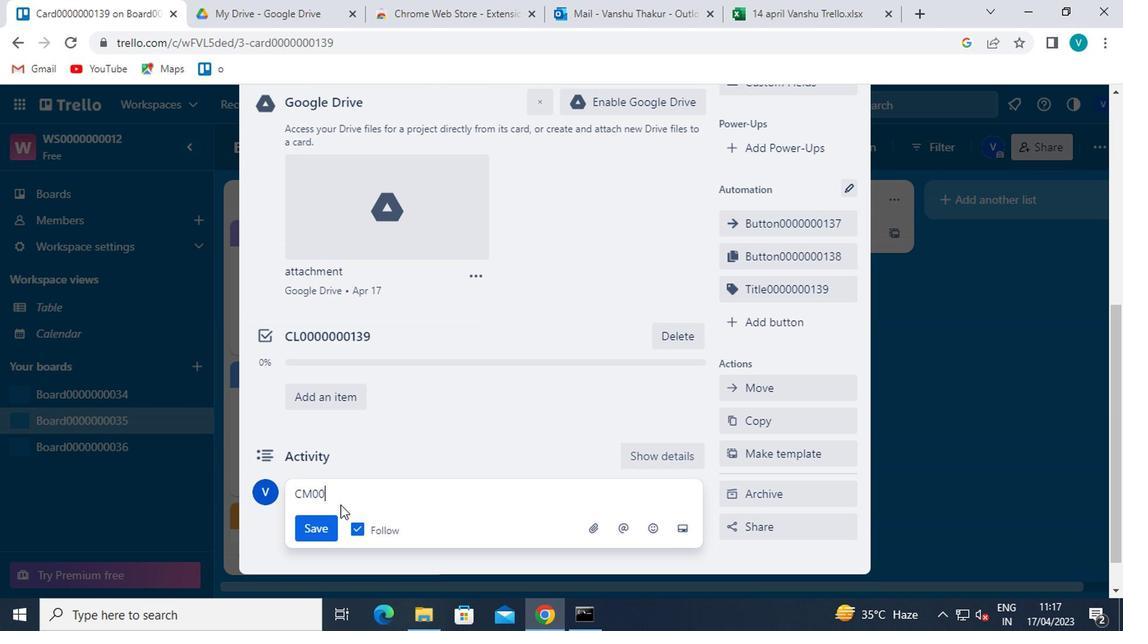 
Action: Key pressed 0
Screenshot: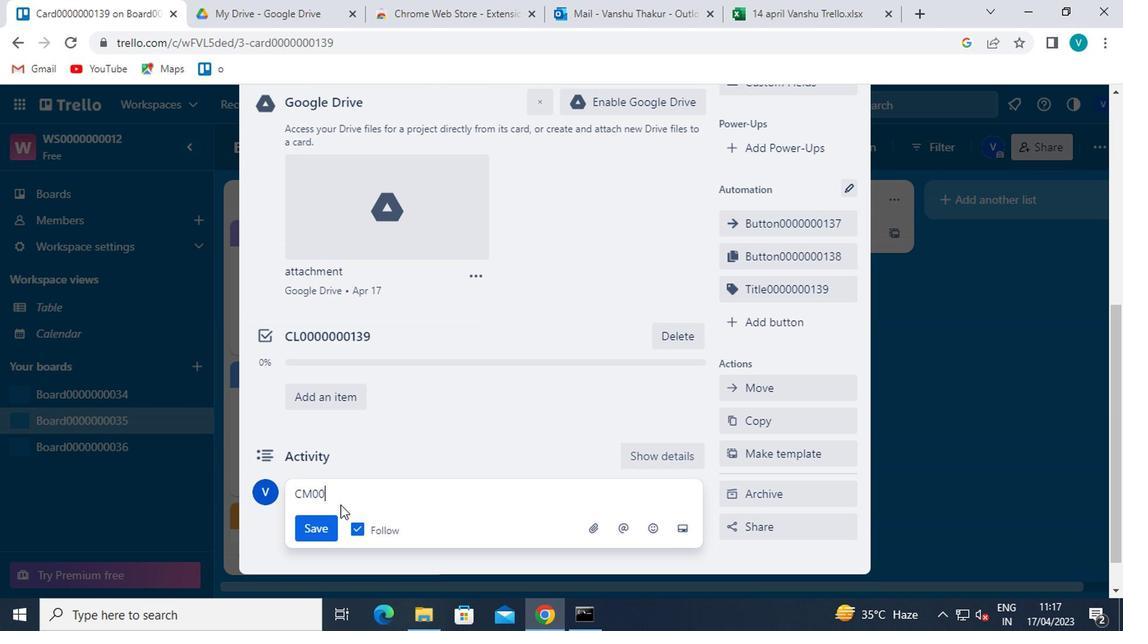 
Action: Mouse moved to (339, 504)
Screenshot: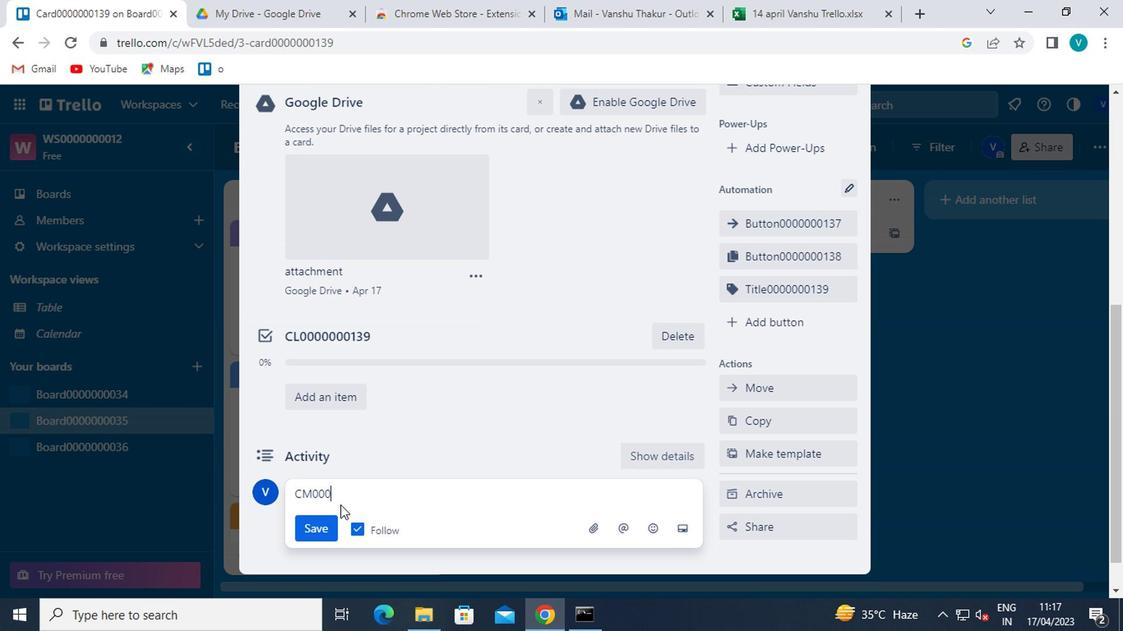 
Action: Key pressed 0
Screenshot: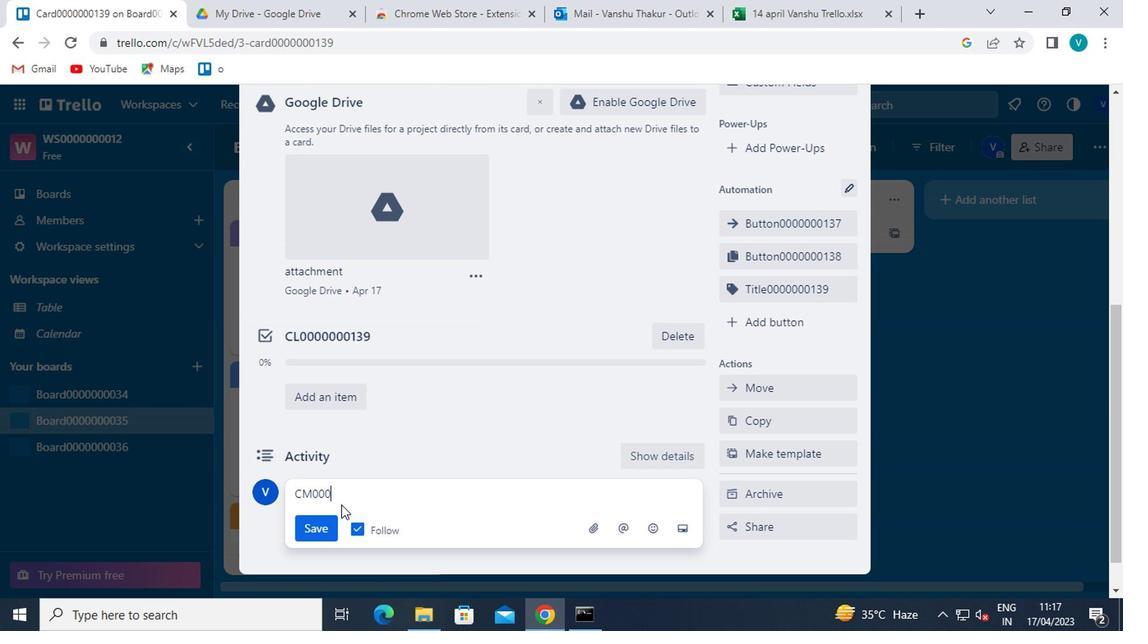 
Action: Mouse moved to (341, 503)
Screenshot: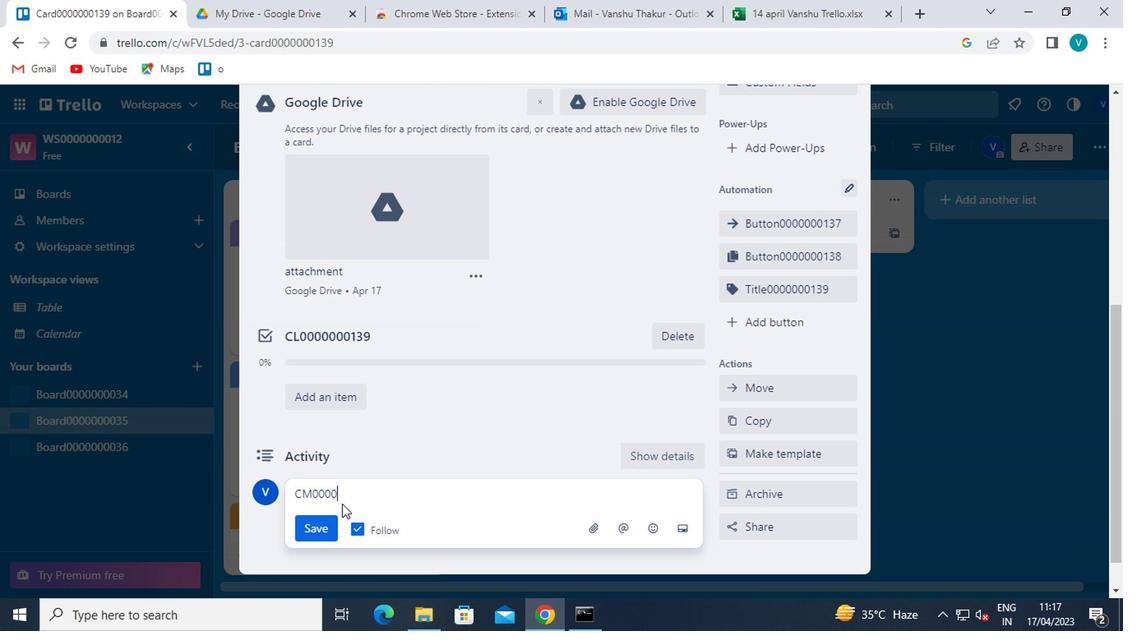 
Action: Key pressed 0
Screenshot: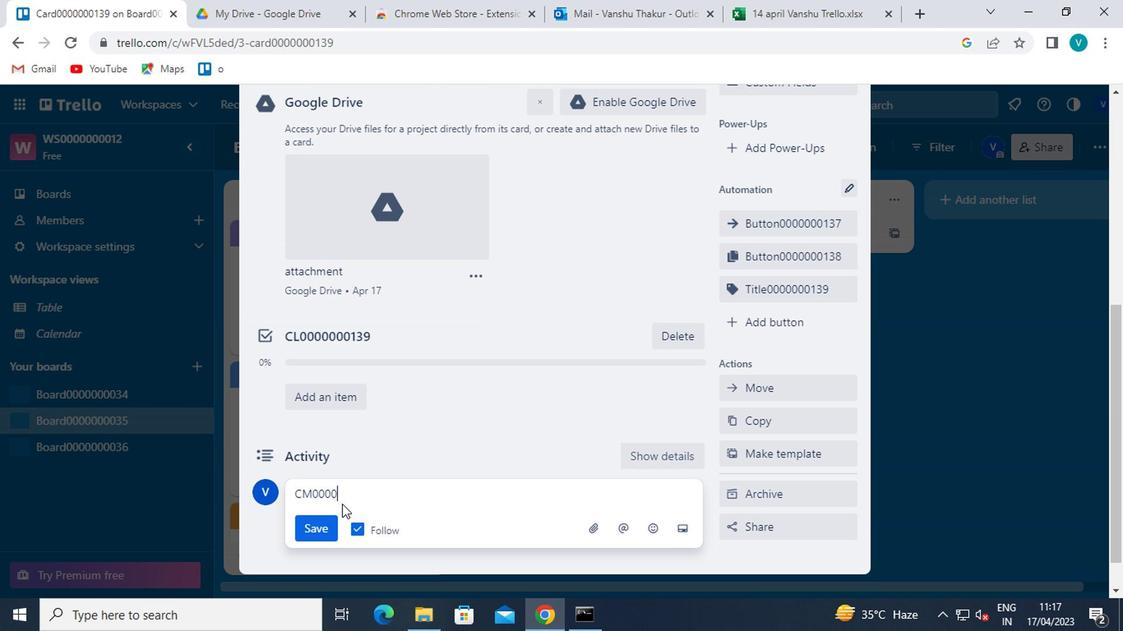 
Action: Mouse moved to (342, 503)
Screenshot: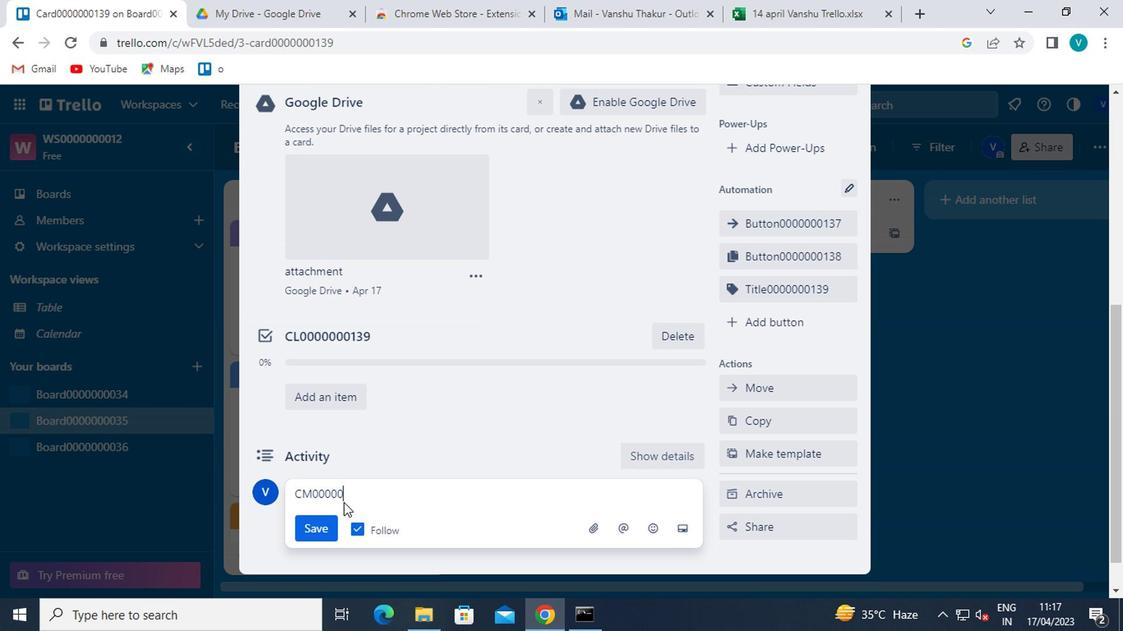 
Action: Key pressed 0
Screenshot: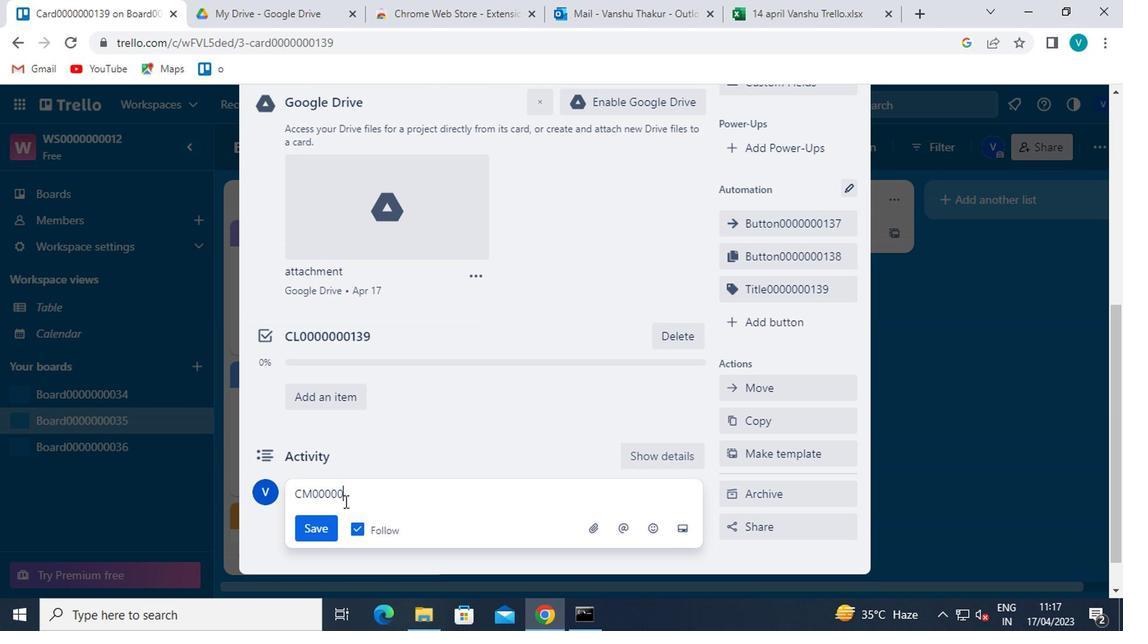 
Action: Mouse moved to (343, 501)
Screenshot: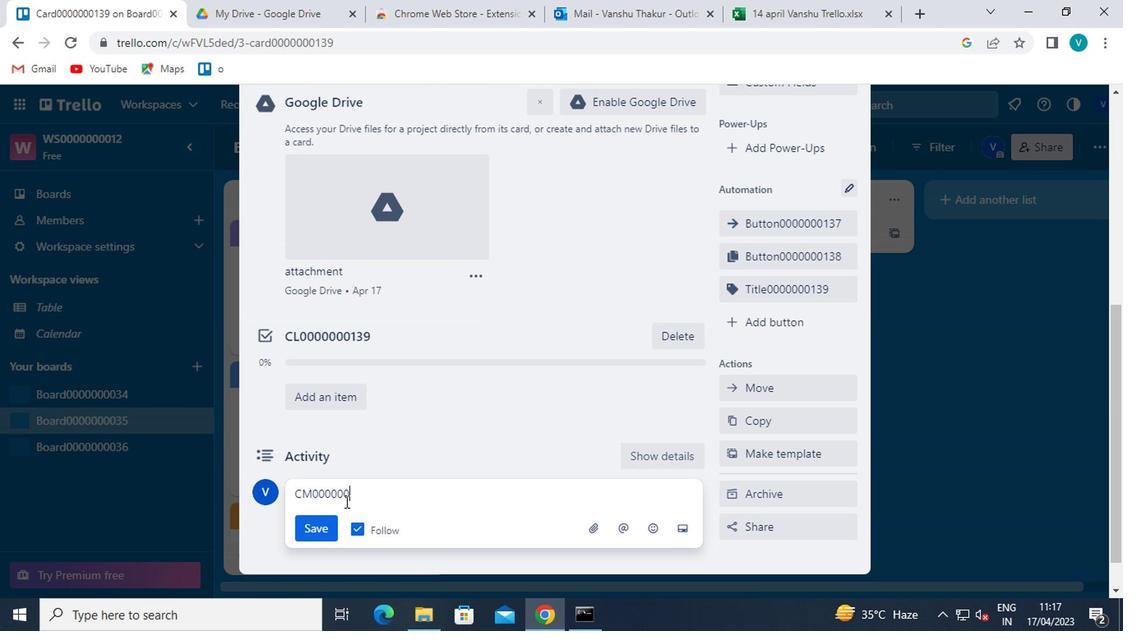 
Action: Key pressed 139
Screenshot: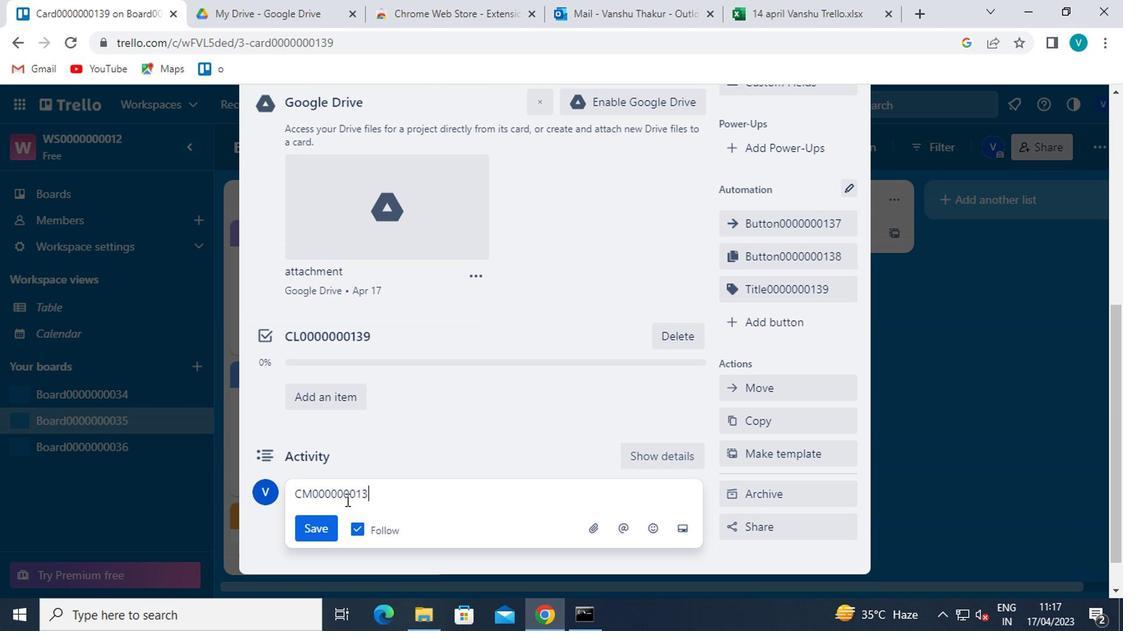 
Action: Mouse moved to (311, 523)
Screenshot: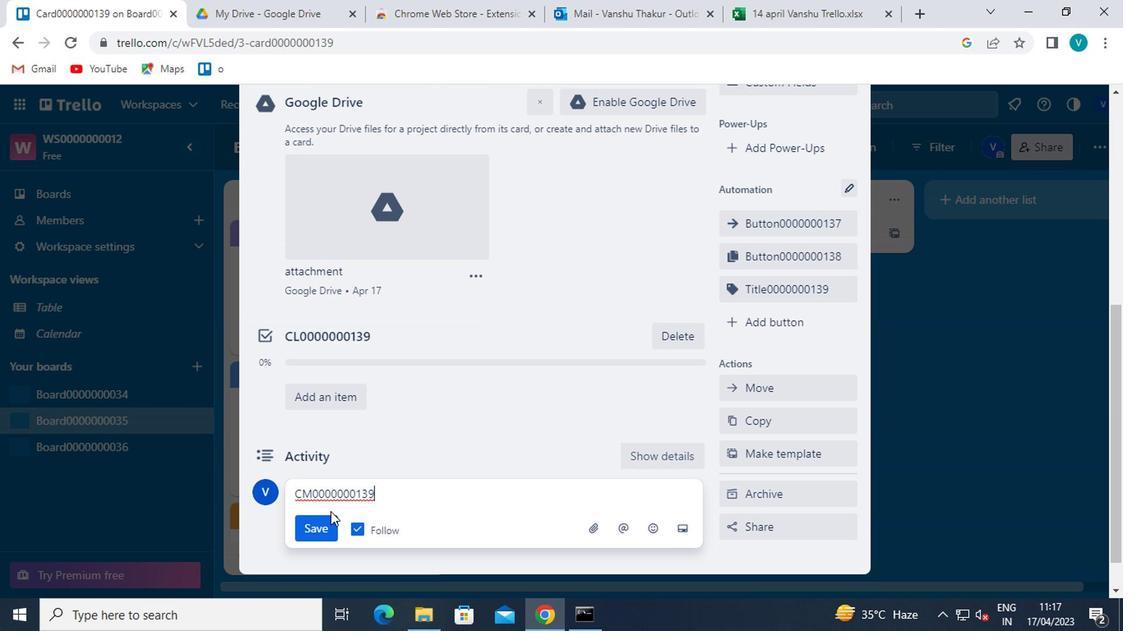 
Action: Mouse pressed left at (311, 523)
Screenshot: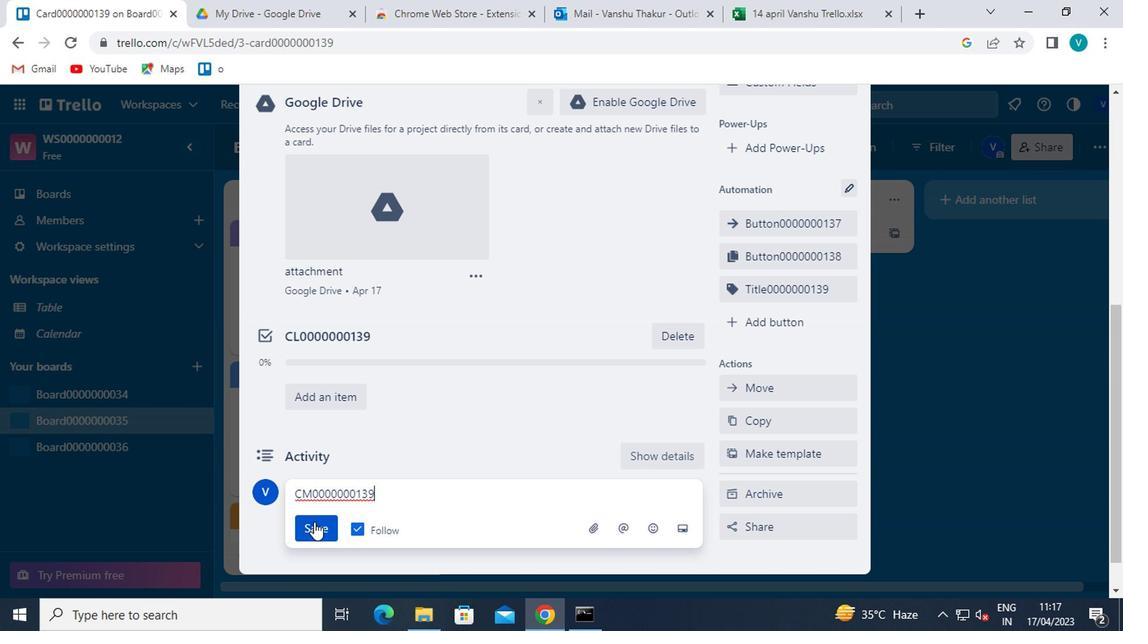 
Action: Mouse scrolled (311, 524) with delta (0, 1)
Screenshot: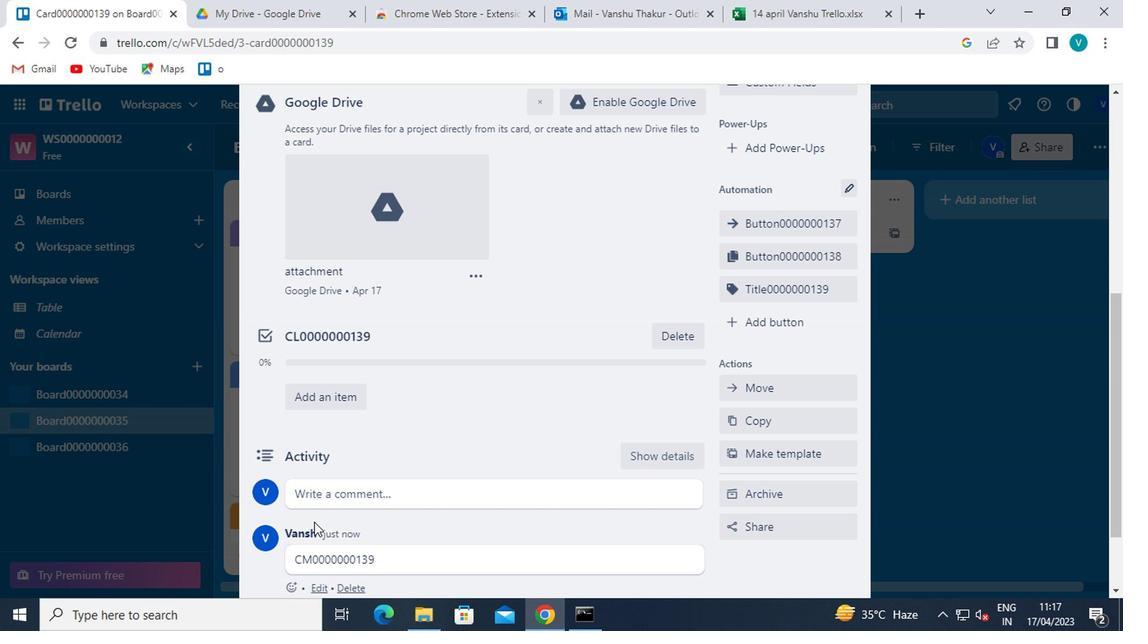 
Action: Mouse scrolled (311, 524) with delta (0, 1)
Screenshot: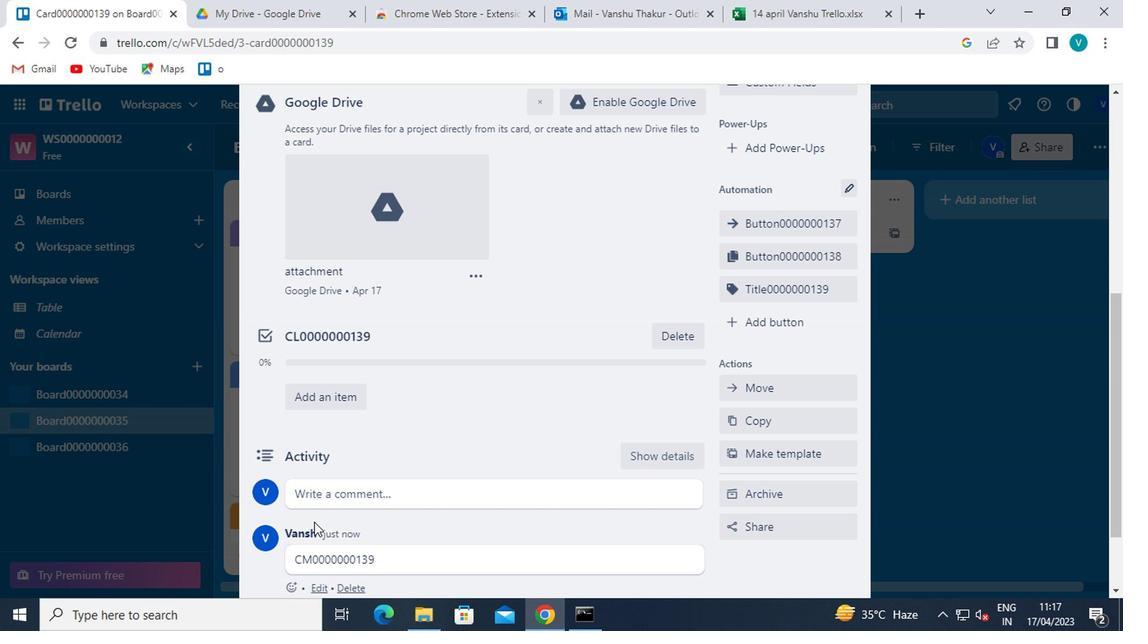 
Action: Mouse scrolled (311, 524) with delta (0, 1)
Screenshot: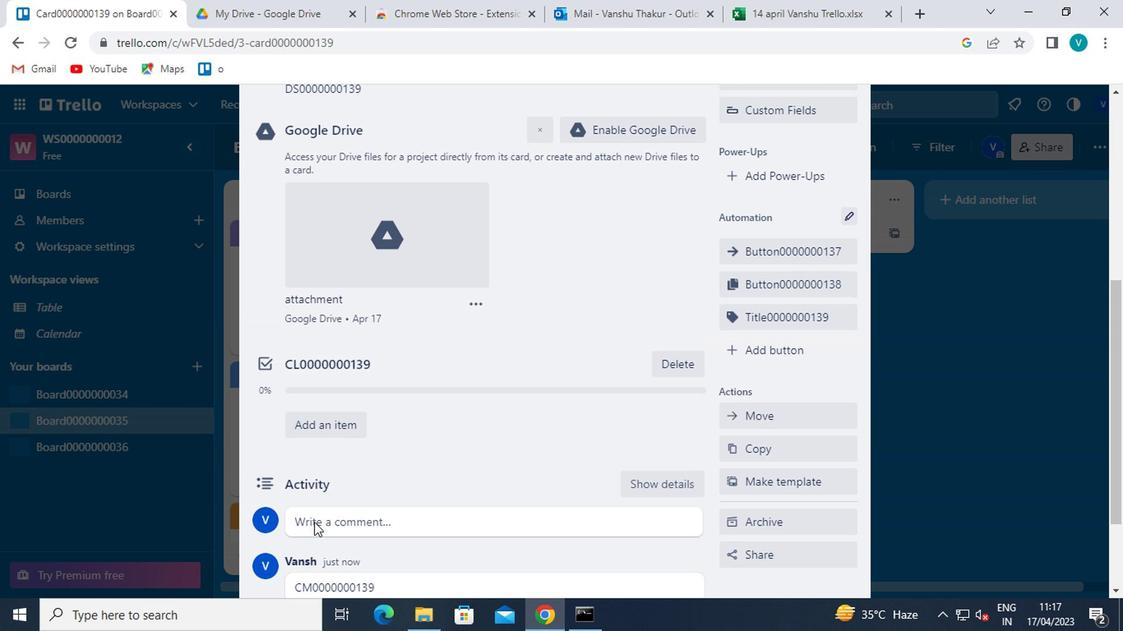 
Action: Mouse scrolled (311, 524) with delta (0, 1)
Screenshot: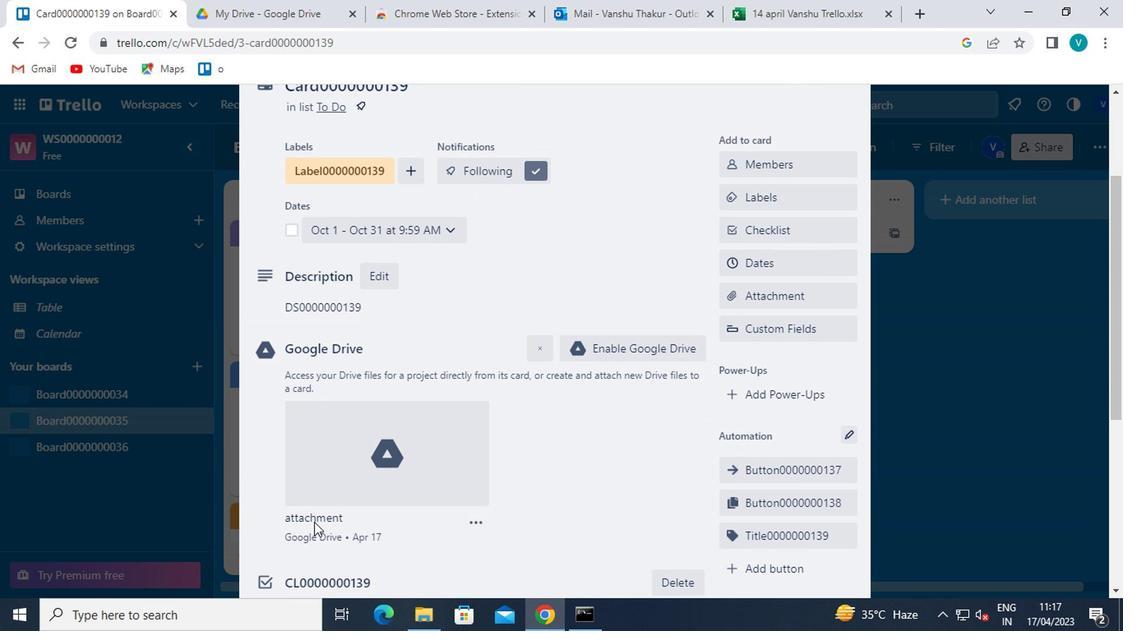 
Action: Mouse moved to (319, 519)
Screenshot: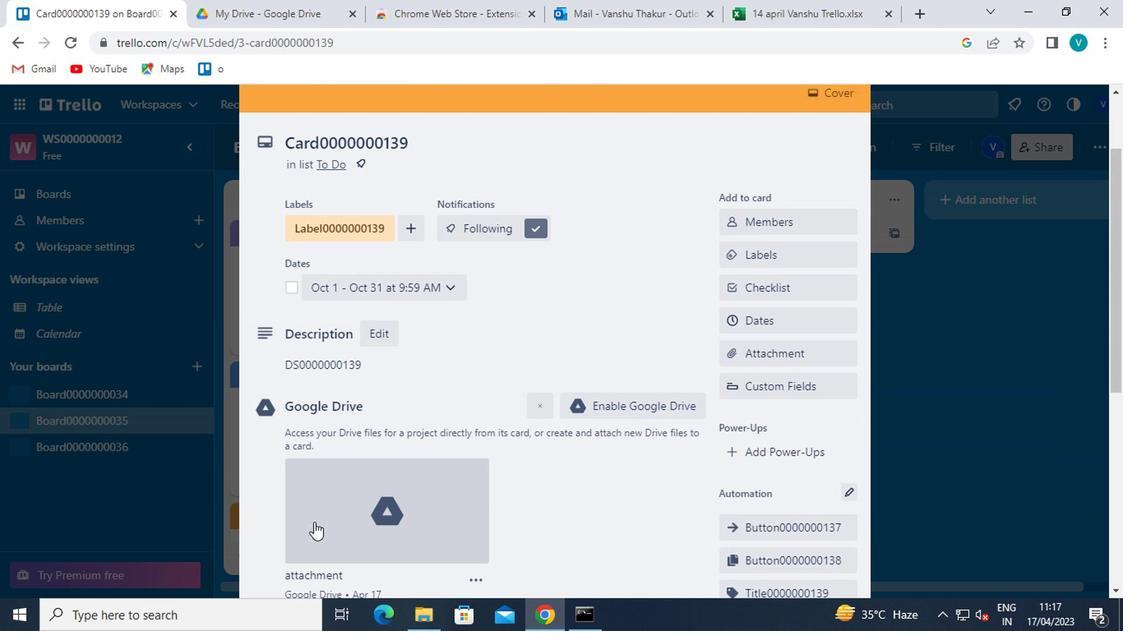 
